 Task: Find connections with filter location Arauco with filter topic #contentmarketingwith filter profile language German with filter current company Gallup with filter school St Joseph's Institute of Management with filter industry Data Infrastructure and Analytics with filter service category Bartending with filter keywords title Market Researcher
Action: Mouse moved to (563, 76)
Screenshot: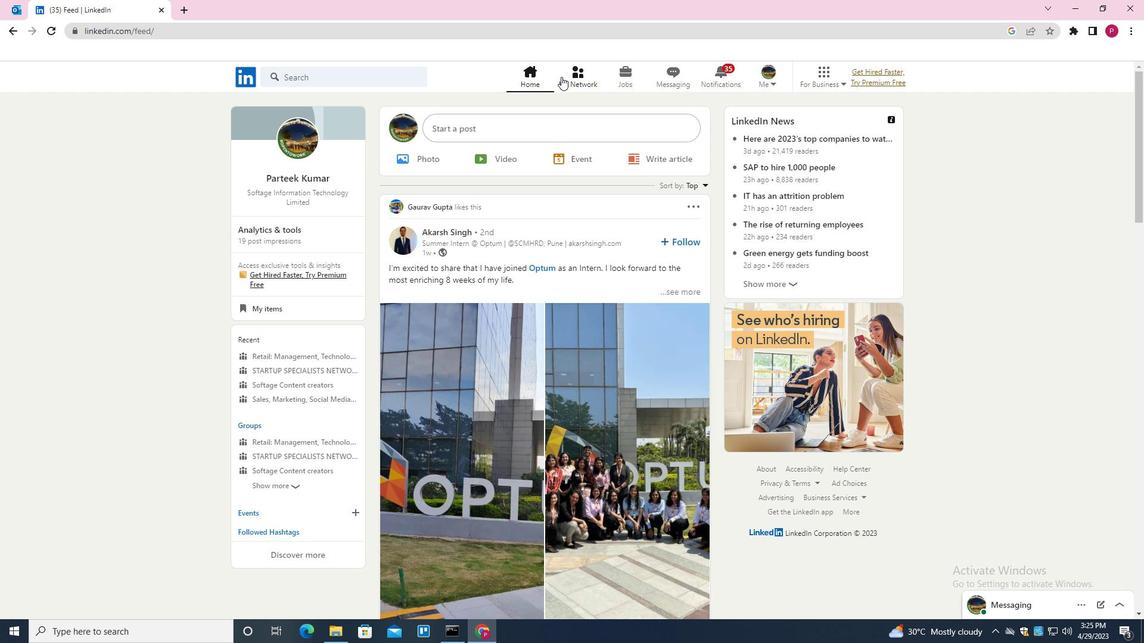
Action: Mouse pressed left at (563, 76)
Screenshot: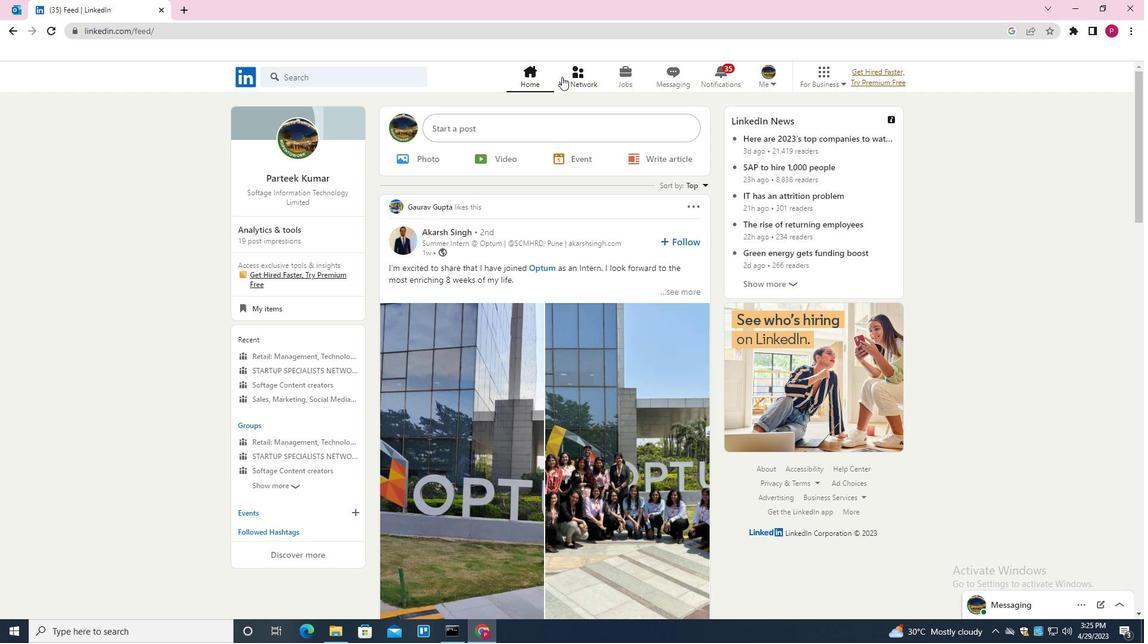 
Action: Mouse moved to (379, 144)
Screenshot: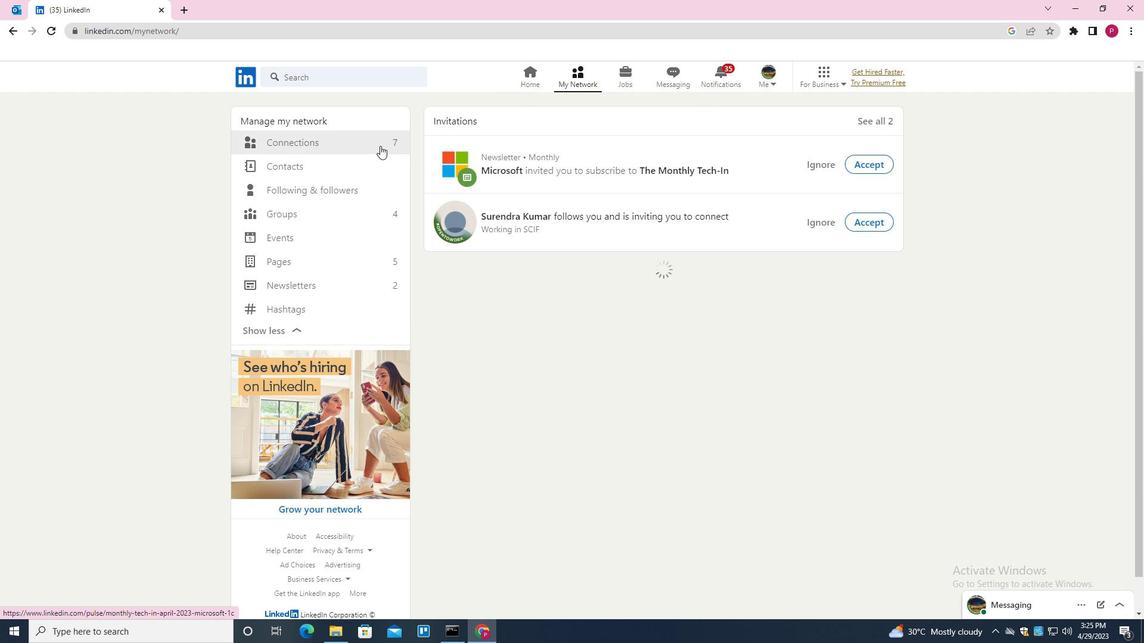 
Action: Mouse pressed left at (379, 144)
Screenshot: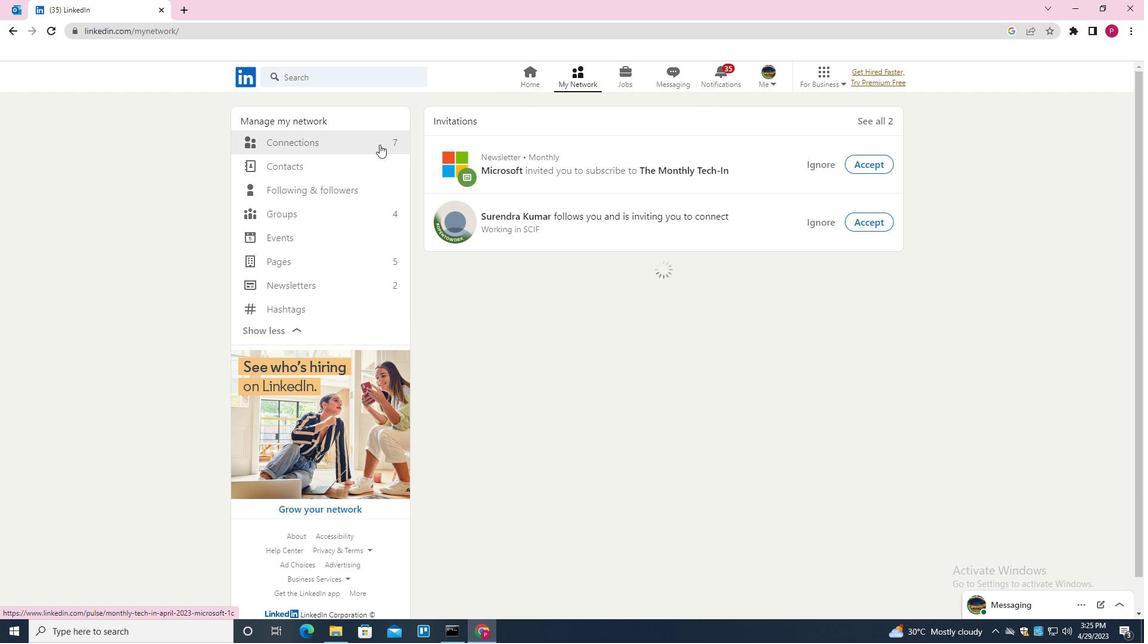 
Action: Mouse moved to (658, 140)
Screenshot: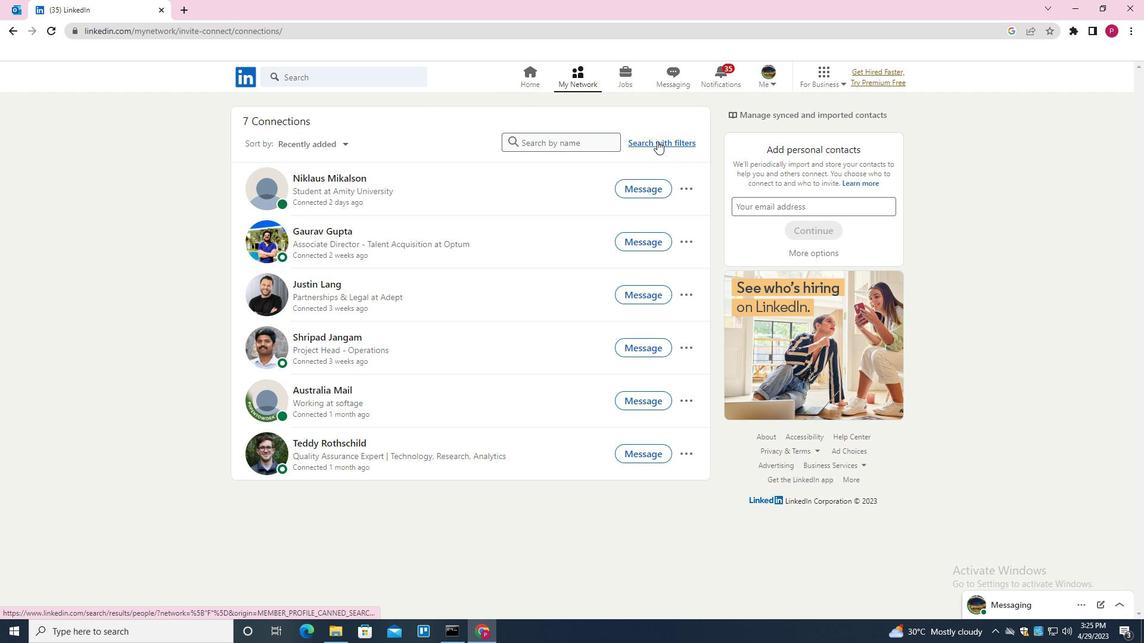 
Action: Mouse pressed left at (658, 140)
Screenshot: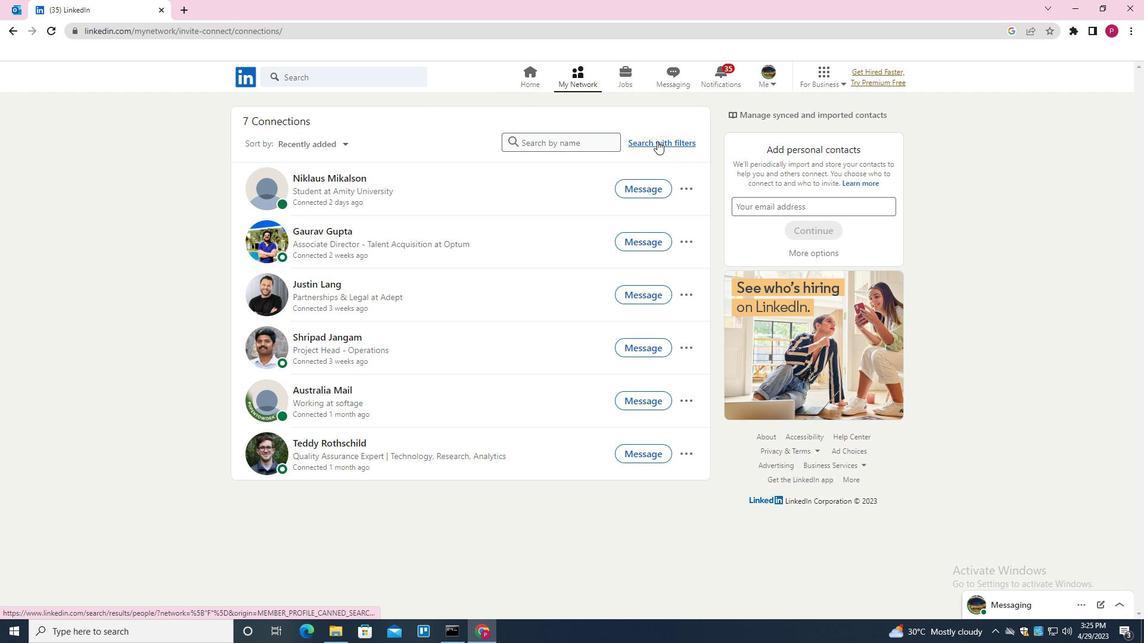 
Action: Mouse moved to (622, 113)
Screenshot: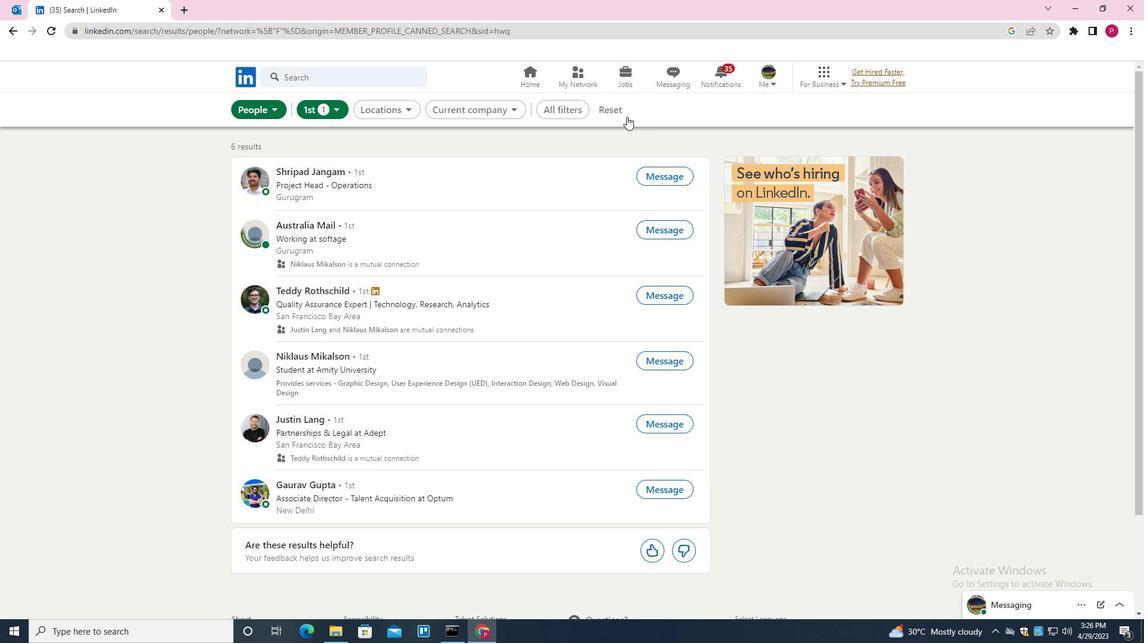 
Action: Mouse pressed left at (622, 113)
Screenshot: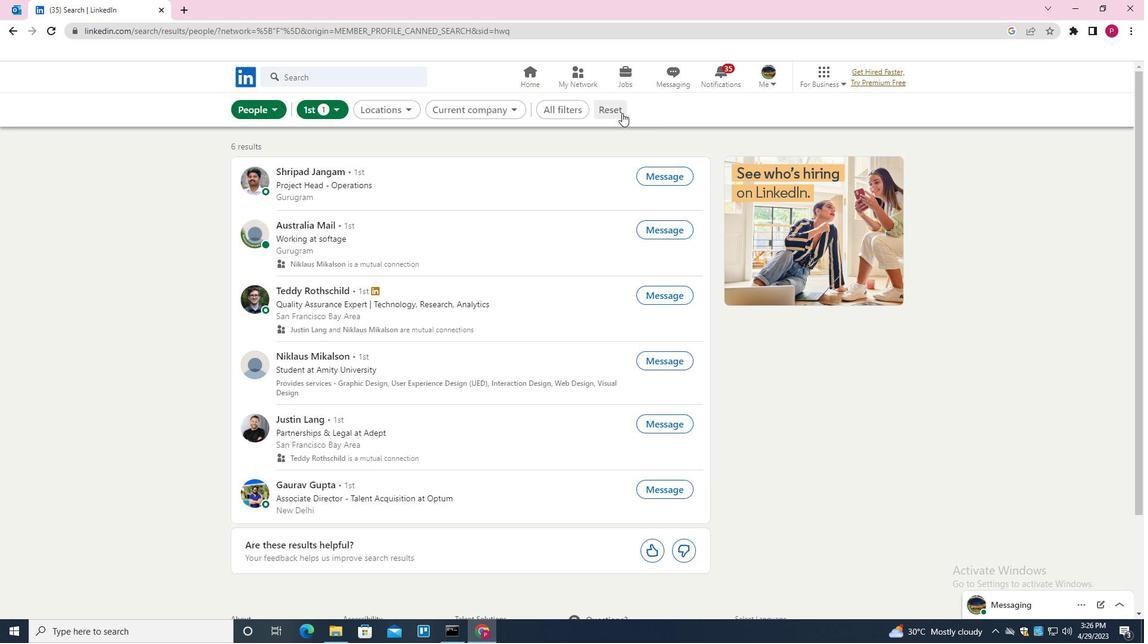 
Action: Mouse moved to (595, 110)
Screenshot: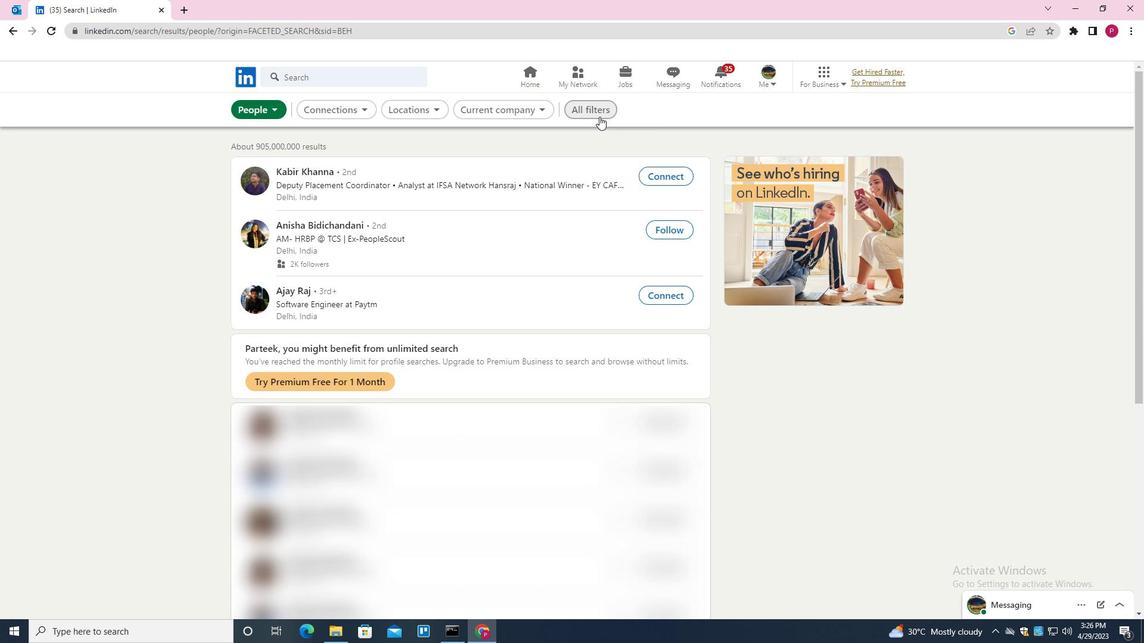 
Action: Mouse pressed left at (595, 110)
Screenshot: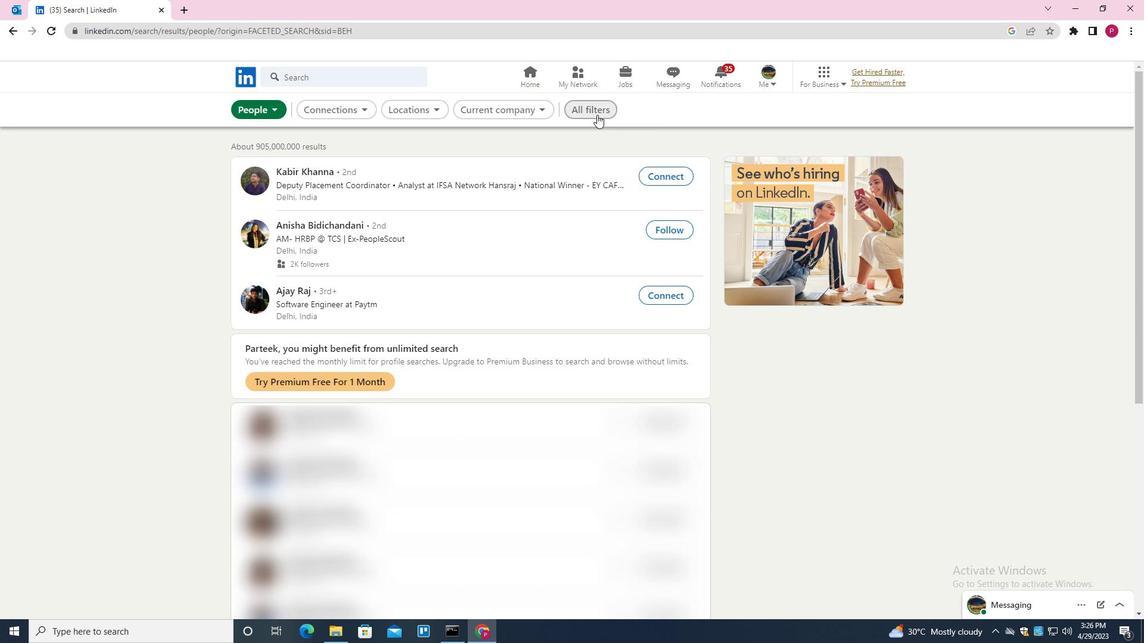 
Action: Mouse moved to (1025, 384)
Screenshot: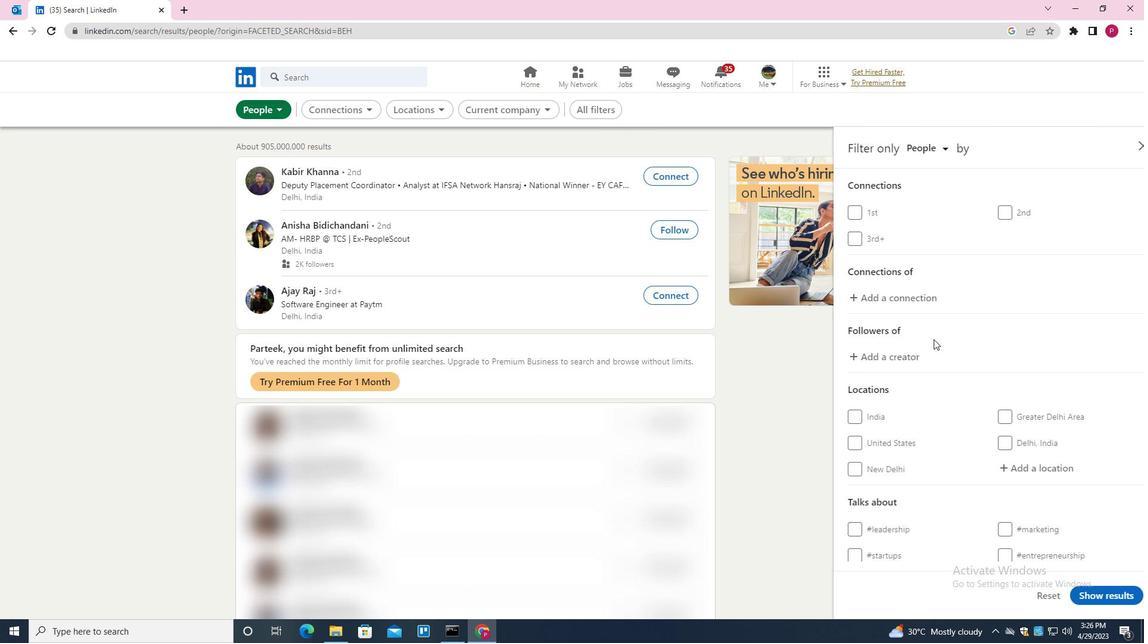 
Action: Mouse scrolled (1025, 383) with delta (0, 0)
Screenshot: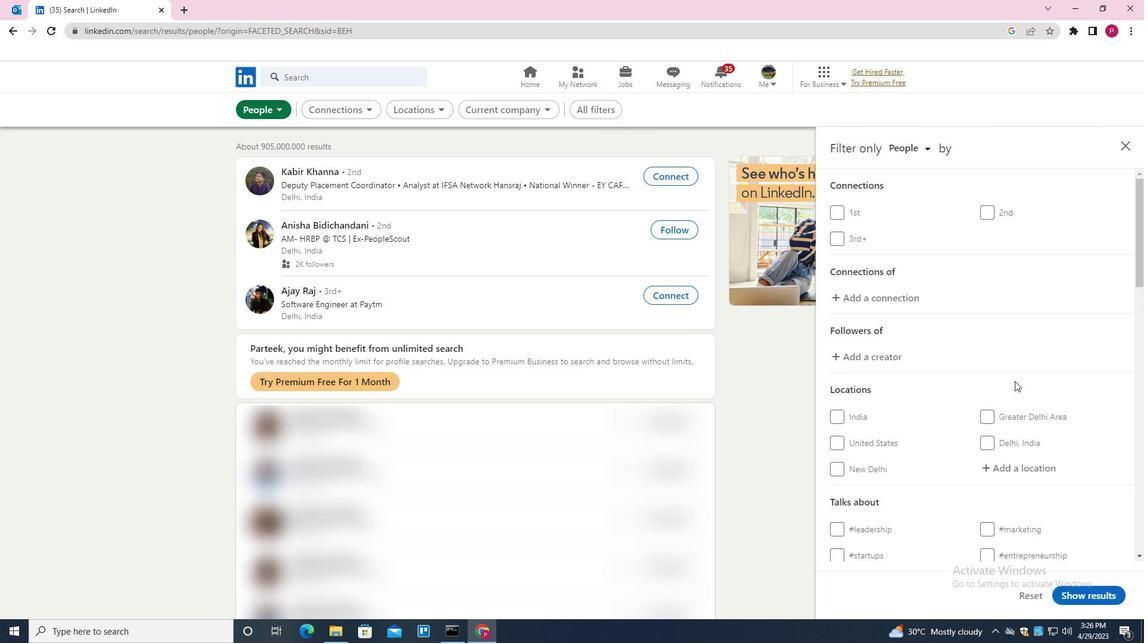 
Action: Mouse scrolled (1025, 383) with delta (0, 0)
Screenshot: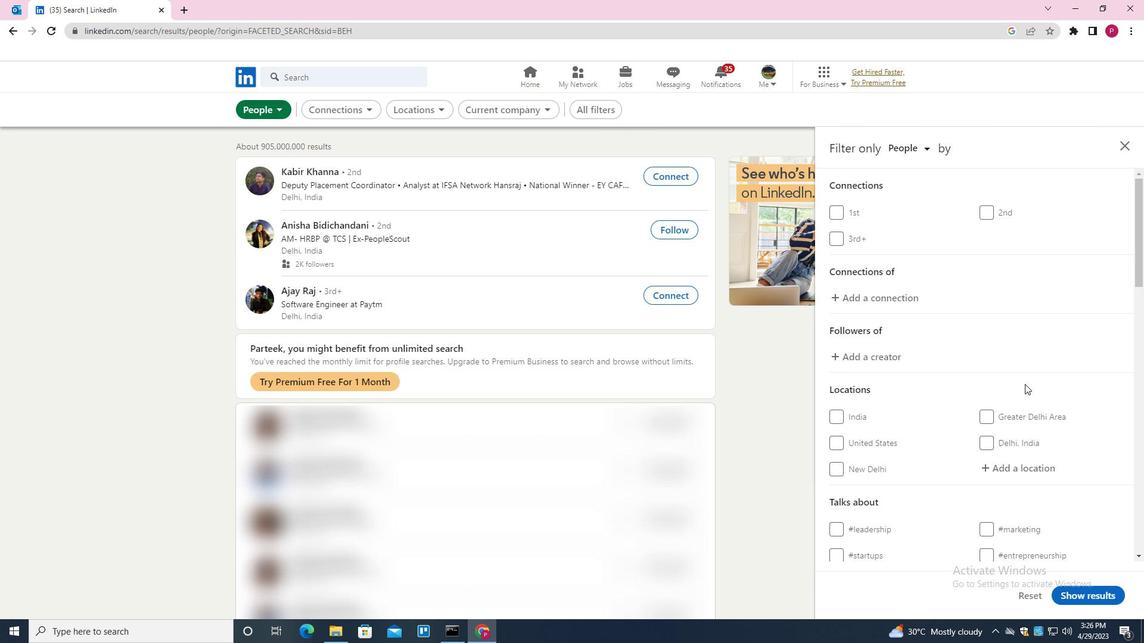 
Action: Mouse moved to (1027, 352)
Screenshot: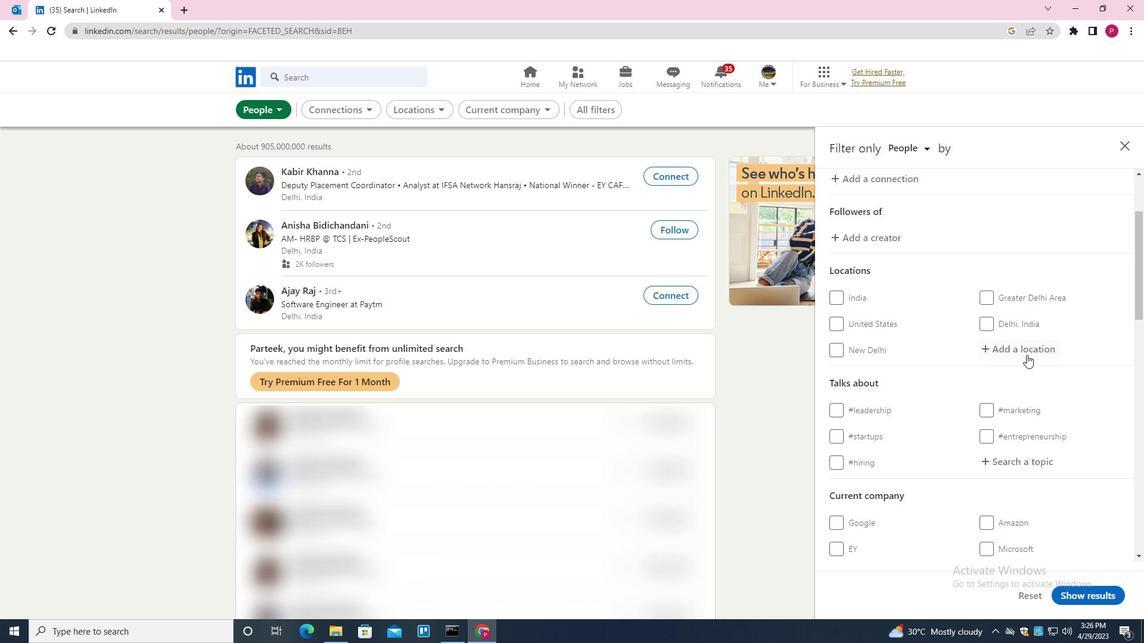 
Action: Mouse pressed left at (1027, 352)
Screenshot: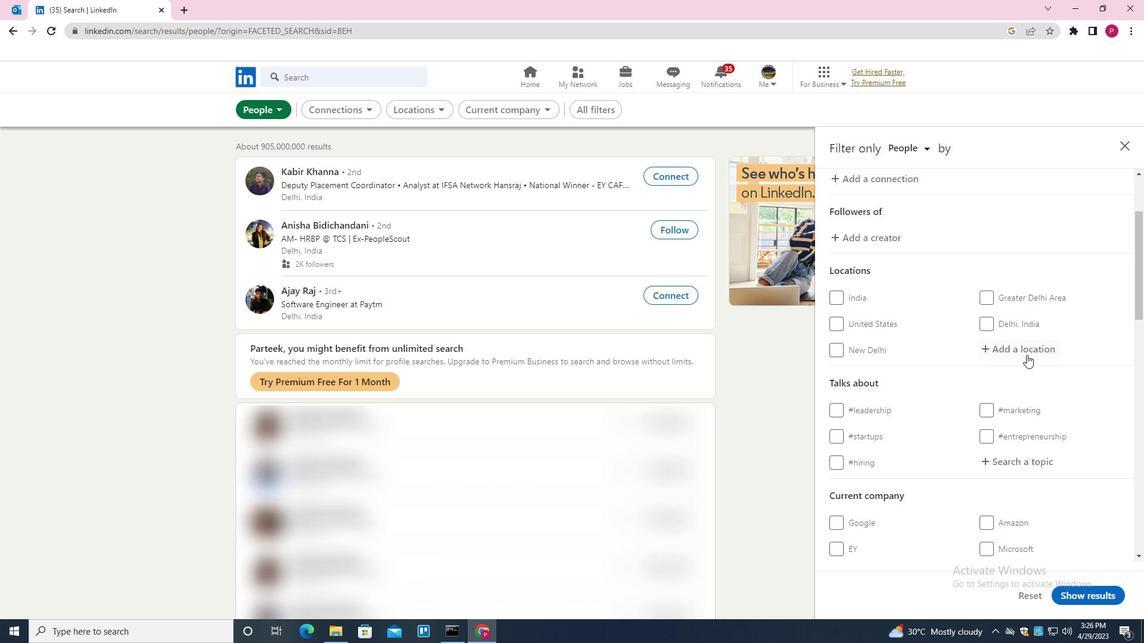 
Action: Key pressed <Key.shift>ARAUCO<Key.down><Key.enter>
Screenshot: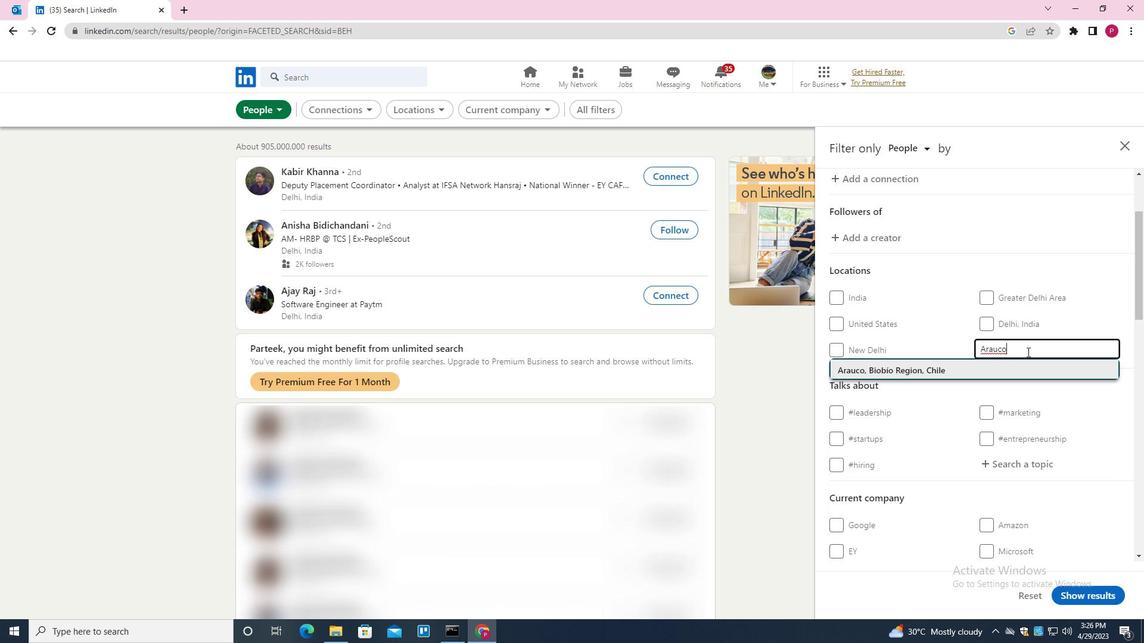 
Action: Mouse moved to (952, 435)
Screenshot: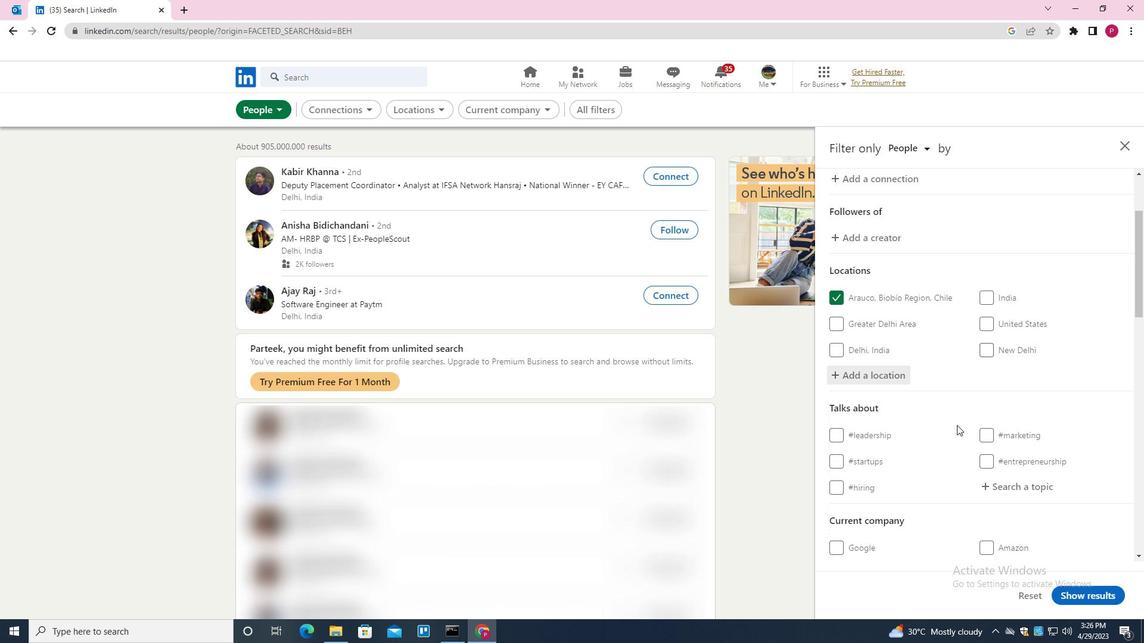 
Action: Mouse scrolled (952, 434) with delta (0, 0)
Screenshot: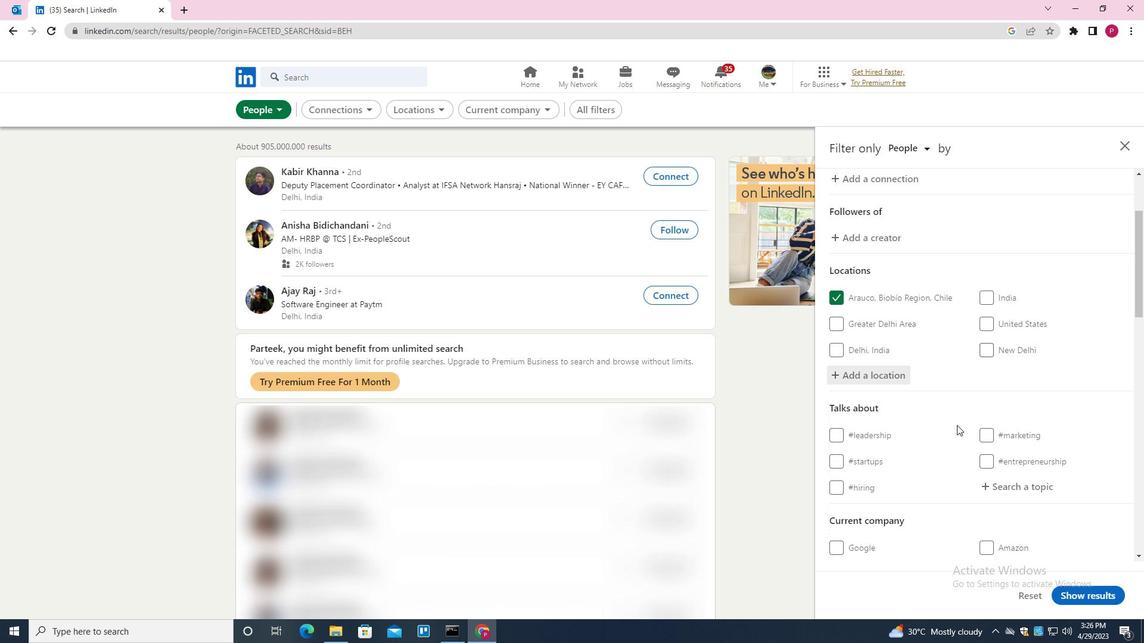 
Action: Mouse scrolled (952, 434) with delta (0, 0)
Screenshot: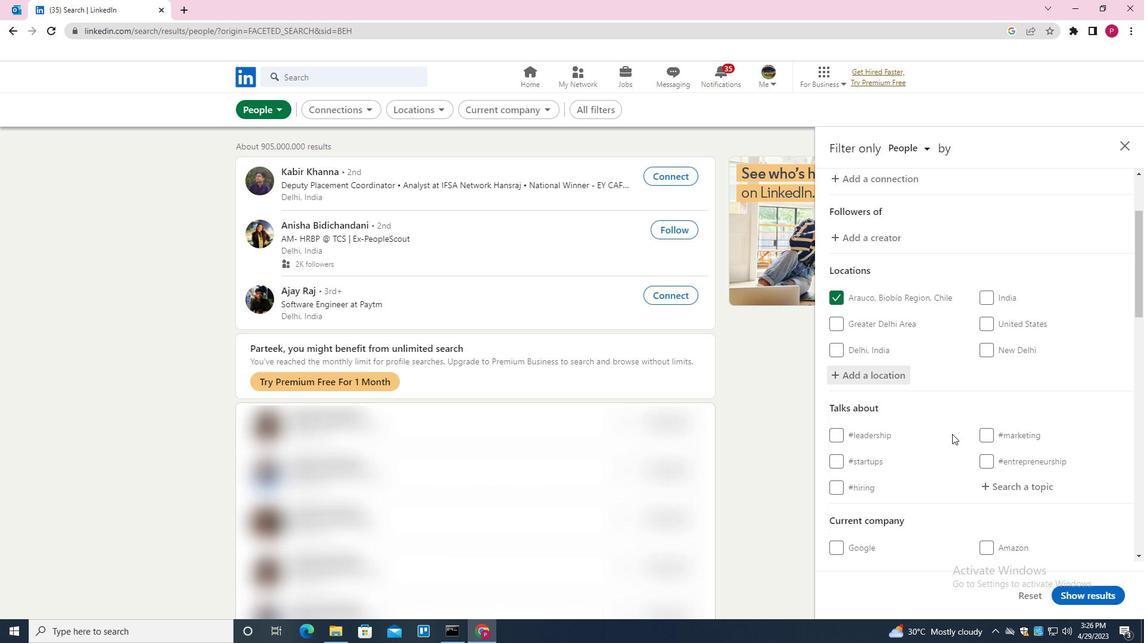 
Action: Mouse moved to (1025, 370)
Screenshot: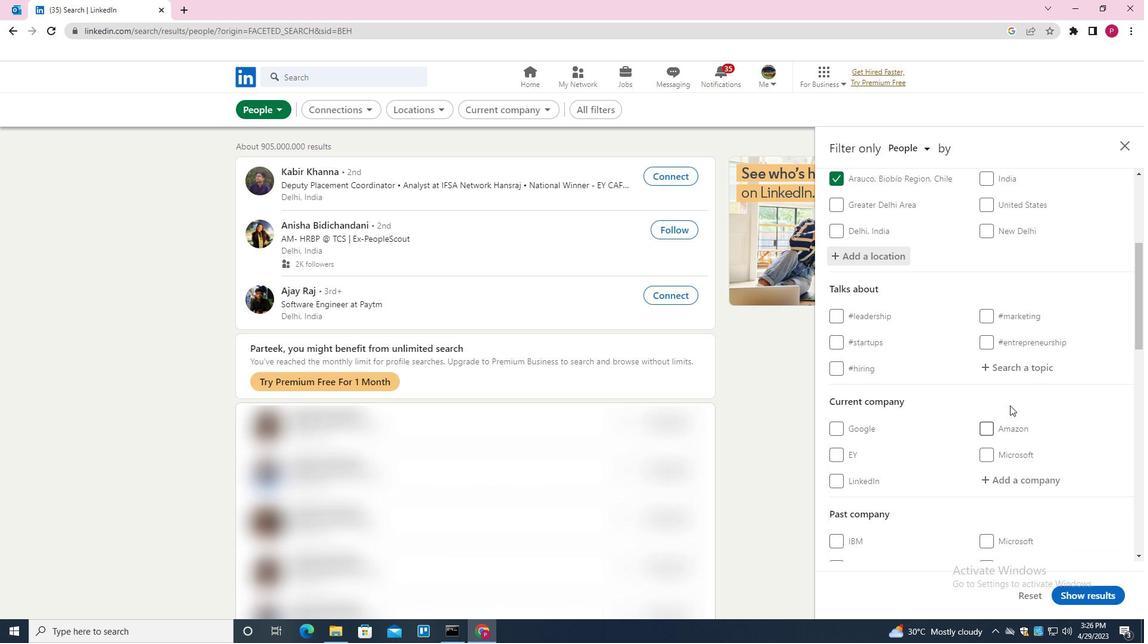 
Action: Mouse pressed left at (1025, 370)
Screenshot: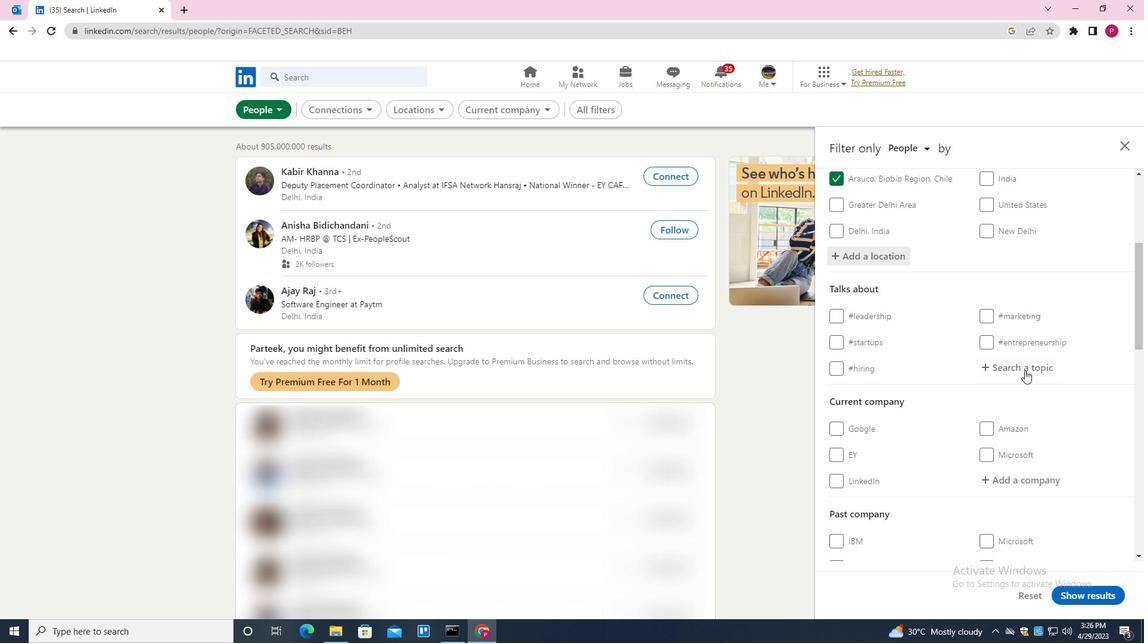 
Action: Key pressed CONTENTMARKET<Key.down><Key.enter>
Screenshot: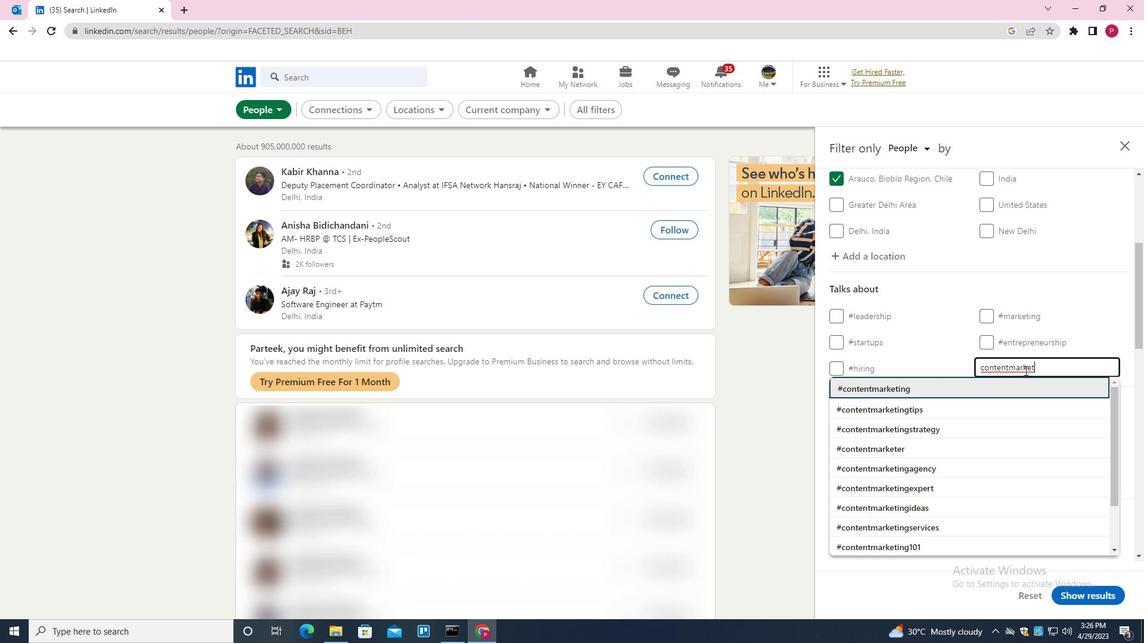
Action: Mouse moved to (967, 409)
Screenshot: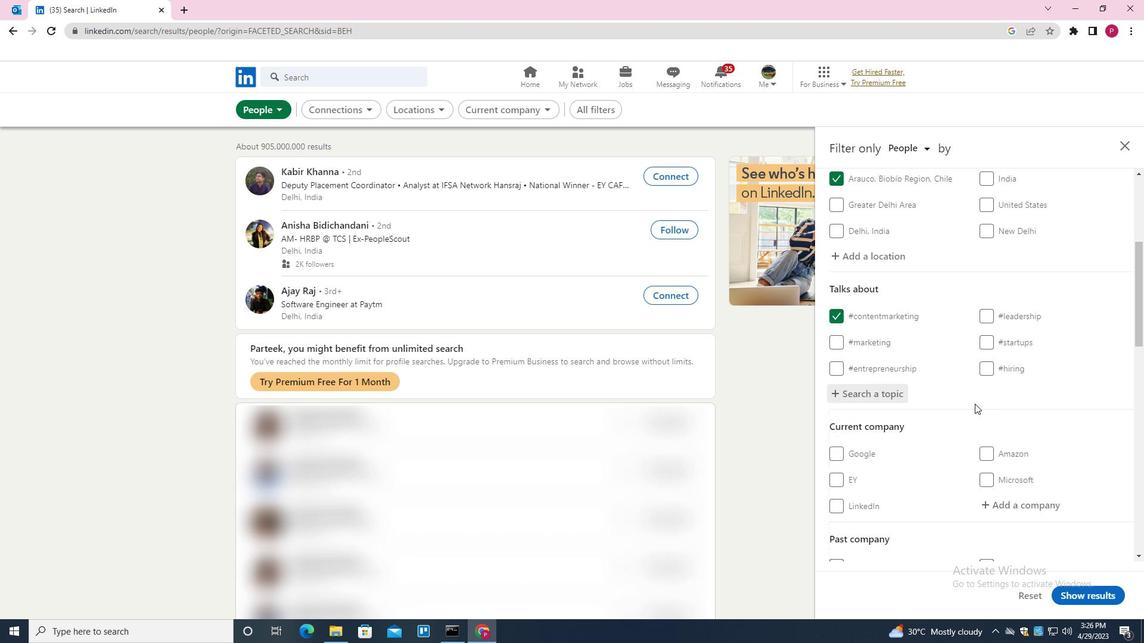 
Action: Mouse scrolled (967, 409) with delta (0, 0)
Screenshot: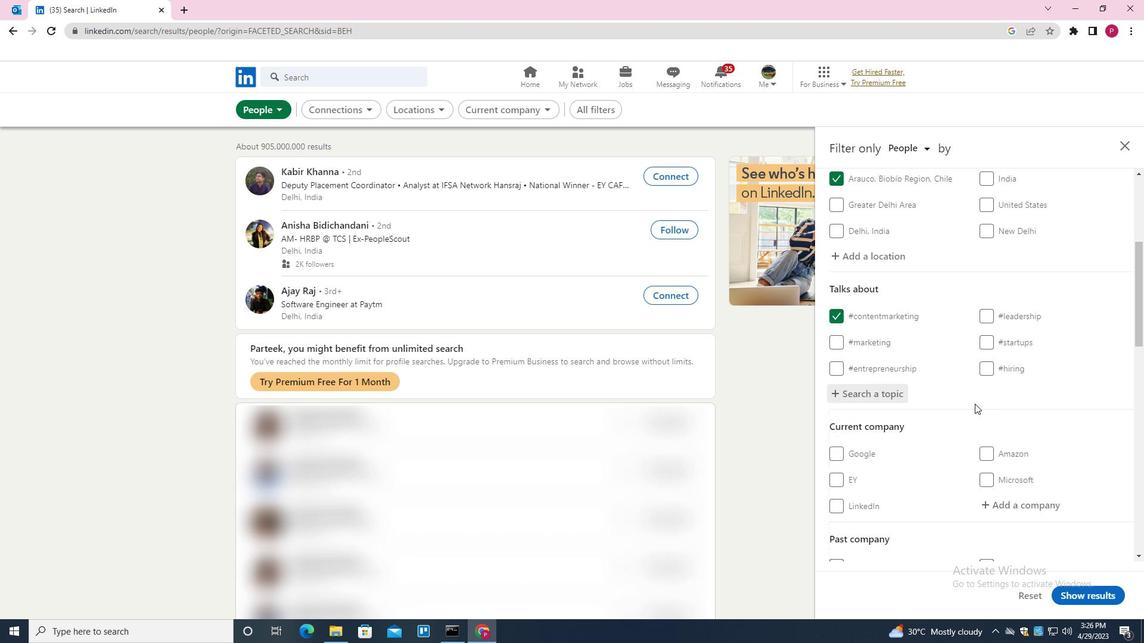 
Action: Mouse scrolled (967, 409) with delta (0, 0)
Screenshot: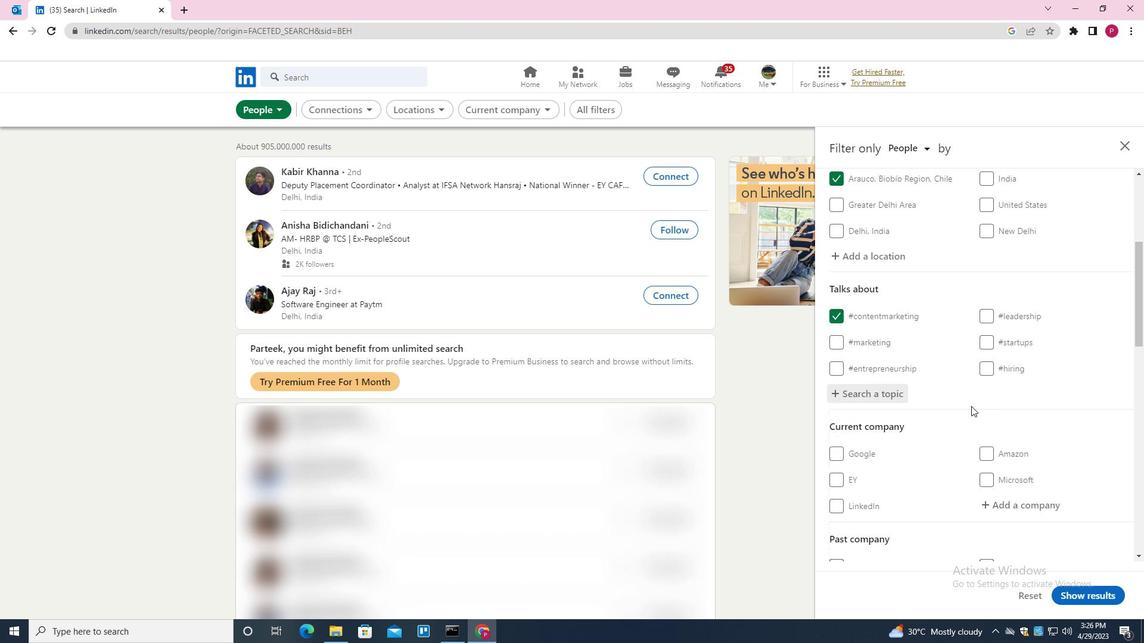
Action: Mouse scrolled (967, 409) with delta (0, 0)
Screenshot: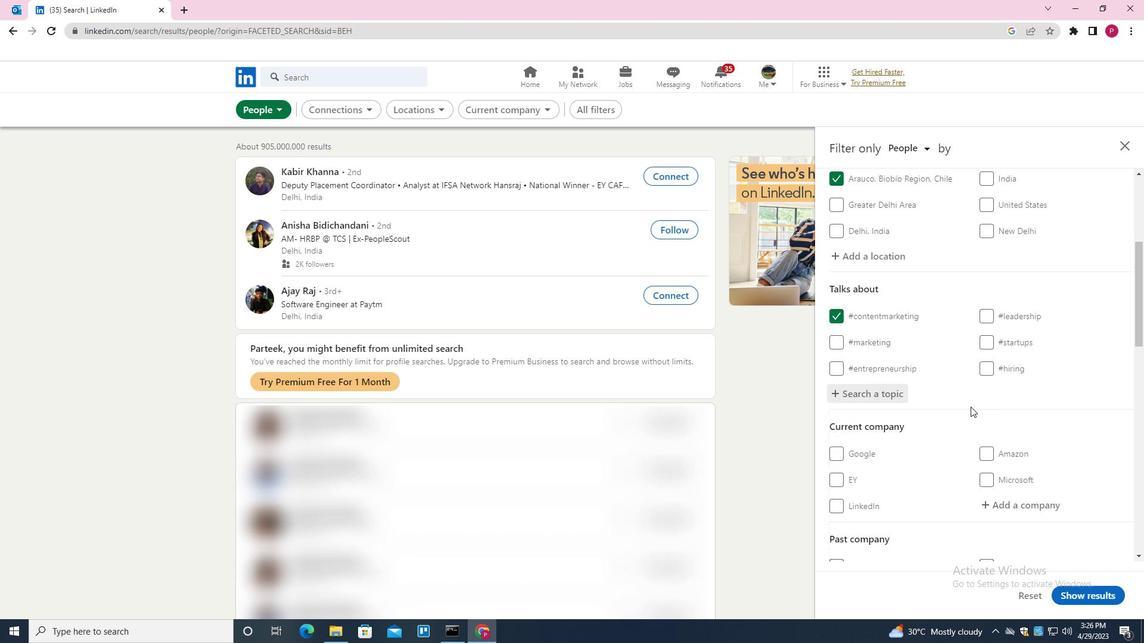 
Action: Mouse moved to (920, 409)
Screenshot: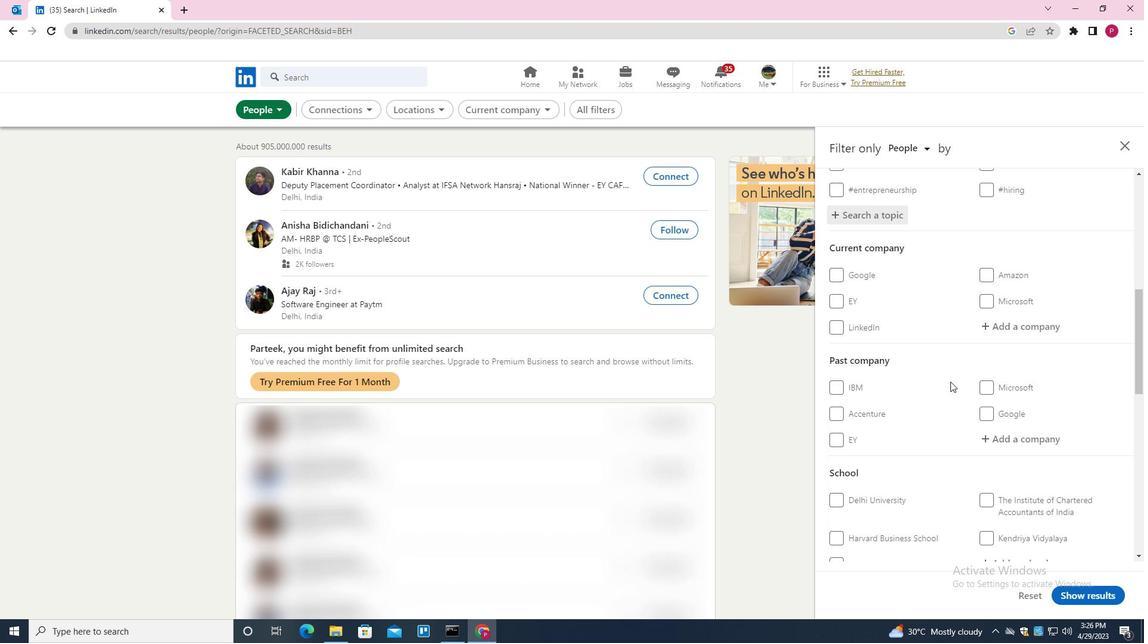 
Action: Mouse scrolled (920, 408) with delta (0, 0)
Screenshot: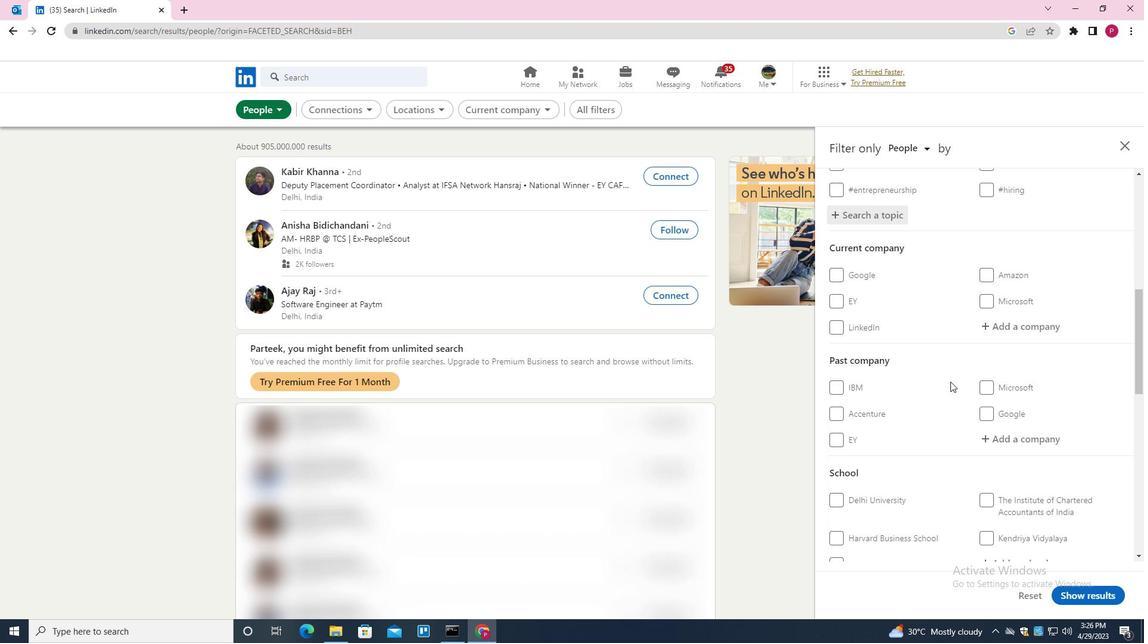 
Action: Mouse scrolled (920, 408) with delta (0, 0)
Screenshot: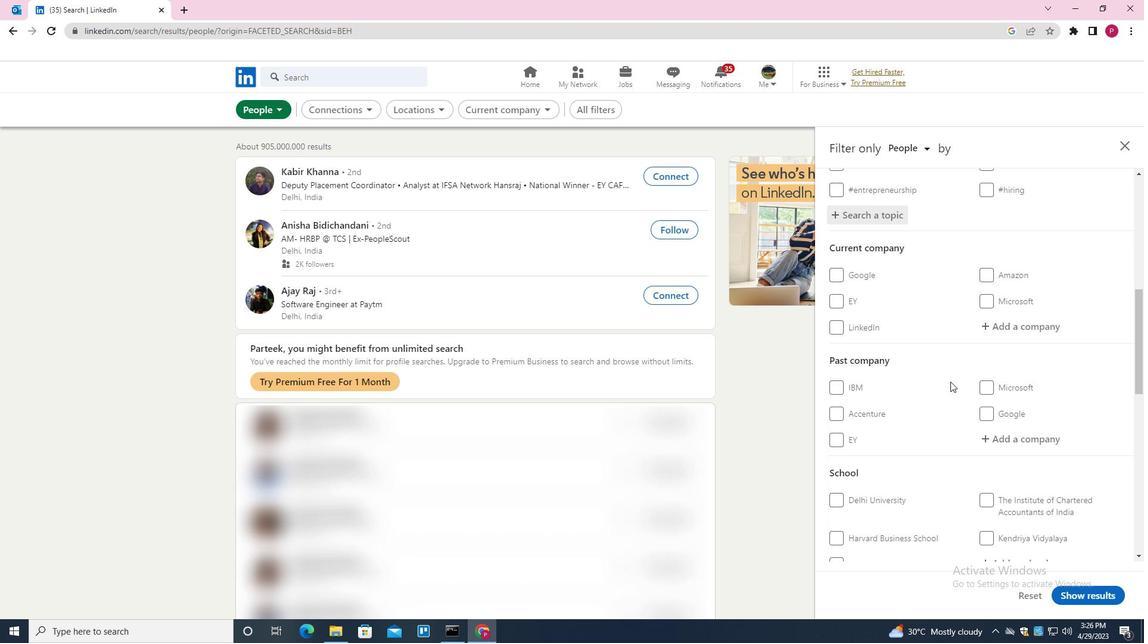 
Action: Mouse scrolled (920, 408) with delta (0, 0)
Screenshot: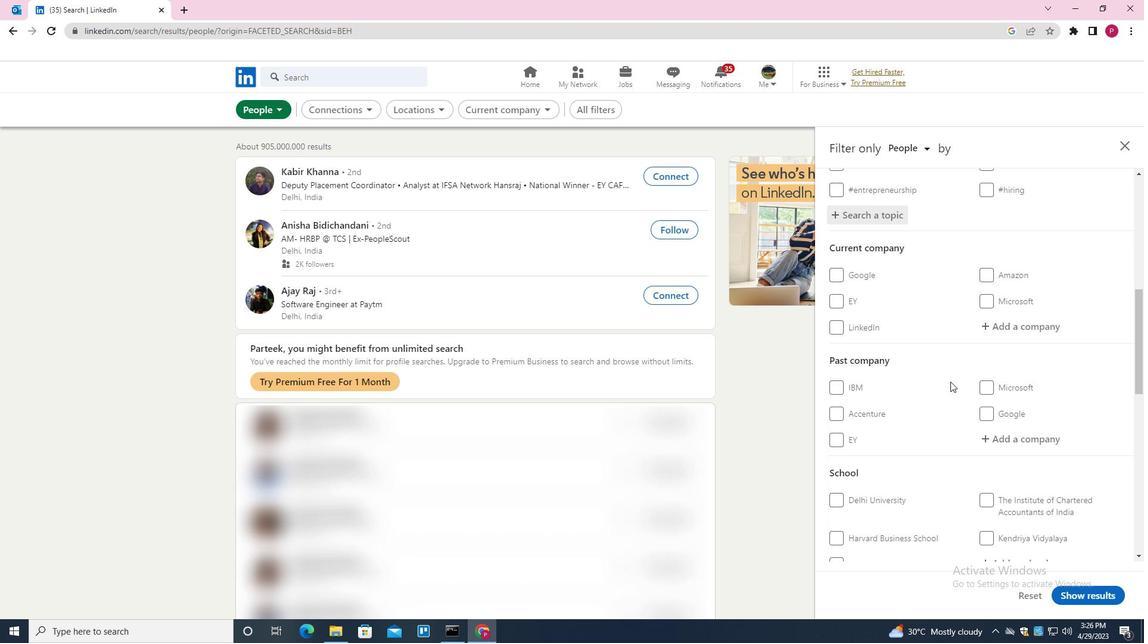 
Action: Mouse scrolled (920, 408) with delta (0, 0)
Screenshot: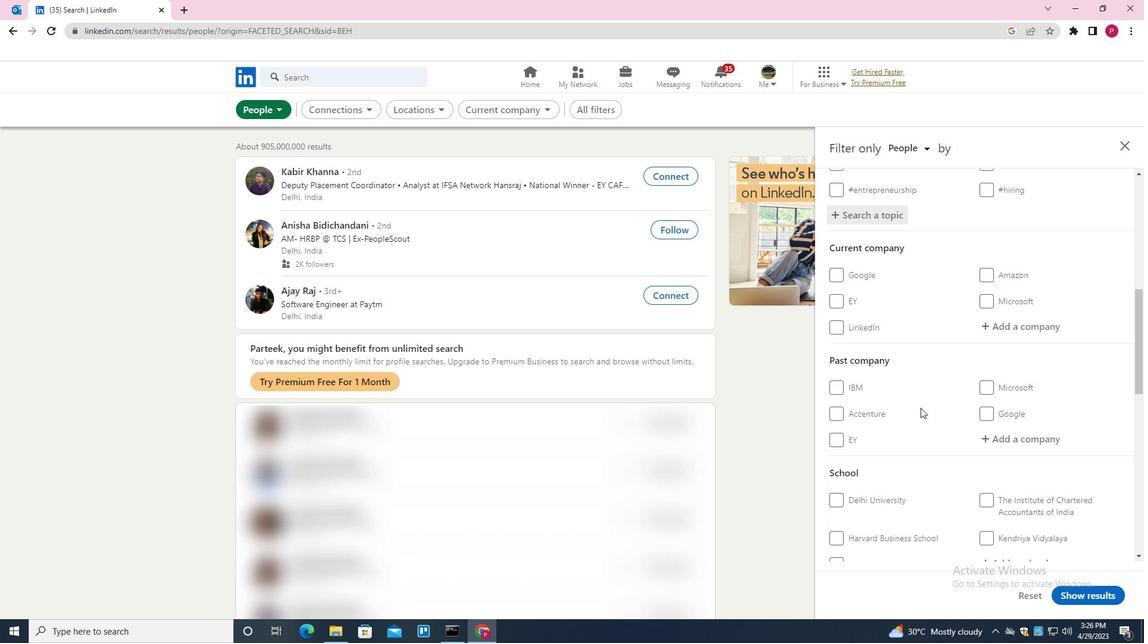 
Action: Mouse moved to (918, 411)
Screenshot: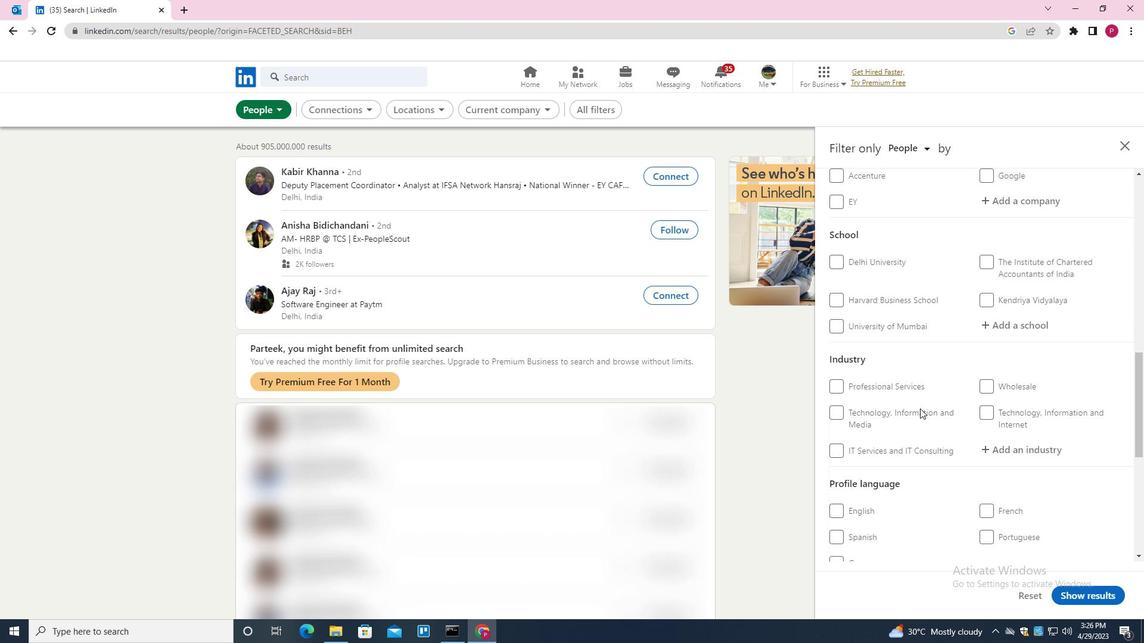 
Action: Mouse scrolled (918, 411) with delta (0, 0)
Screenshot: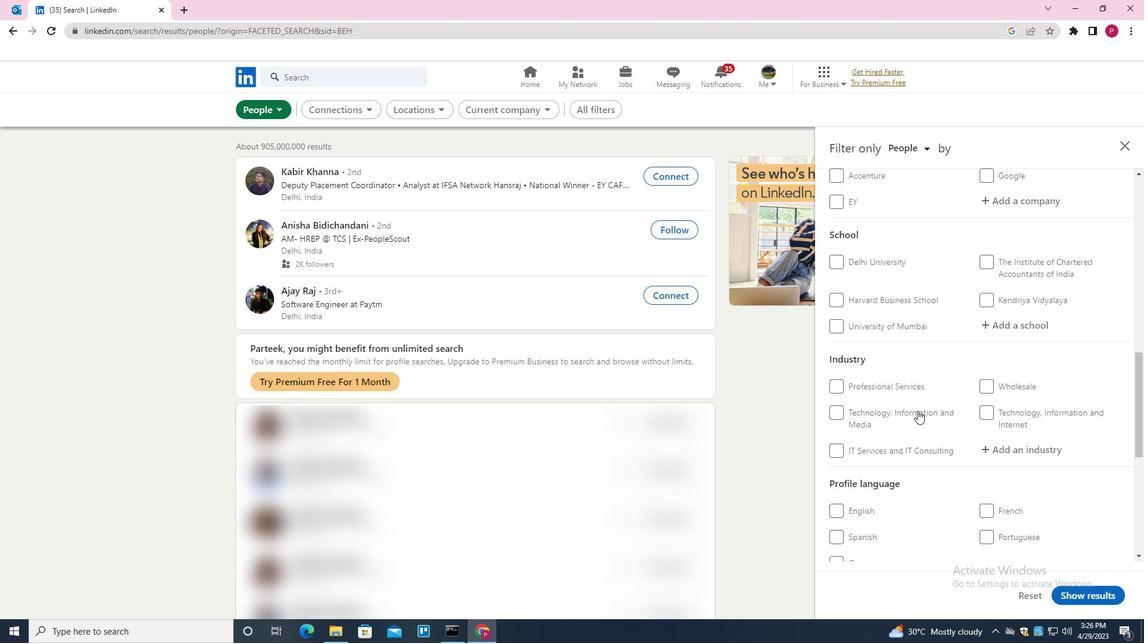 
Action: Mouse scrolled (918, 411) with delta (0, 0)
Screenshot: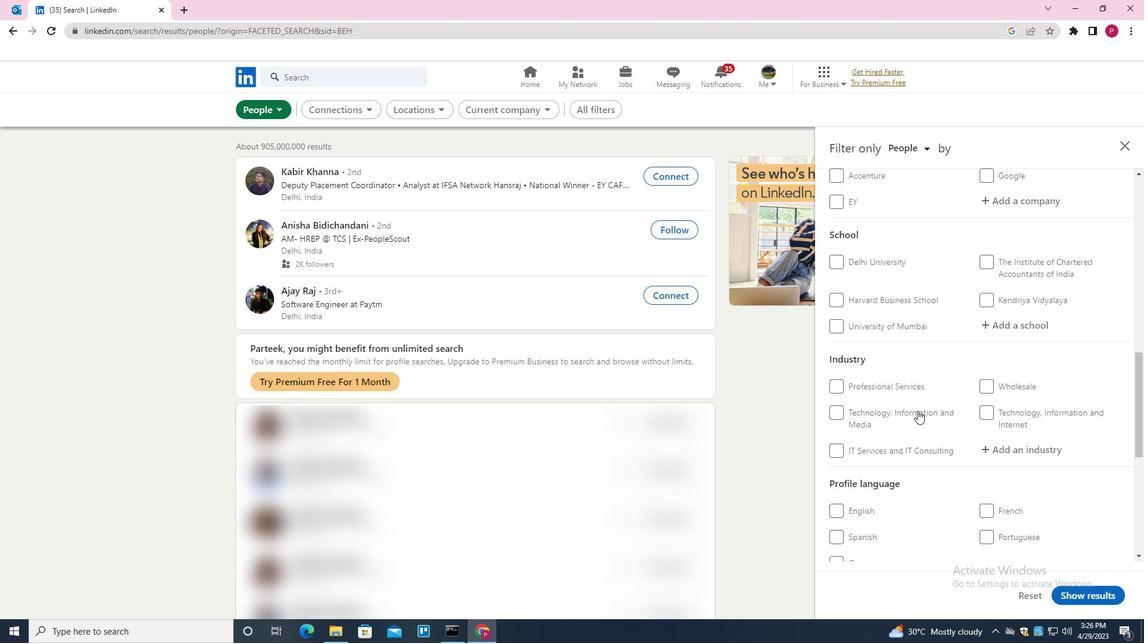 
Action: Mouse scrolled (918, 411) with delta (0, 0)
Screenshot: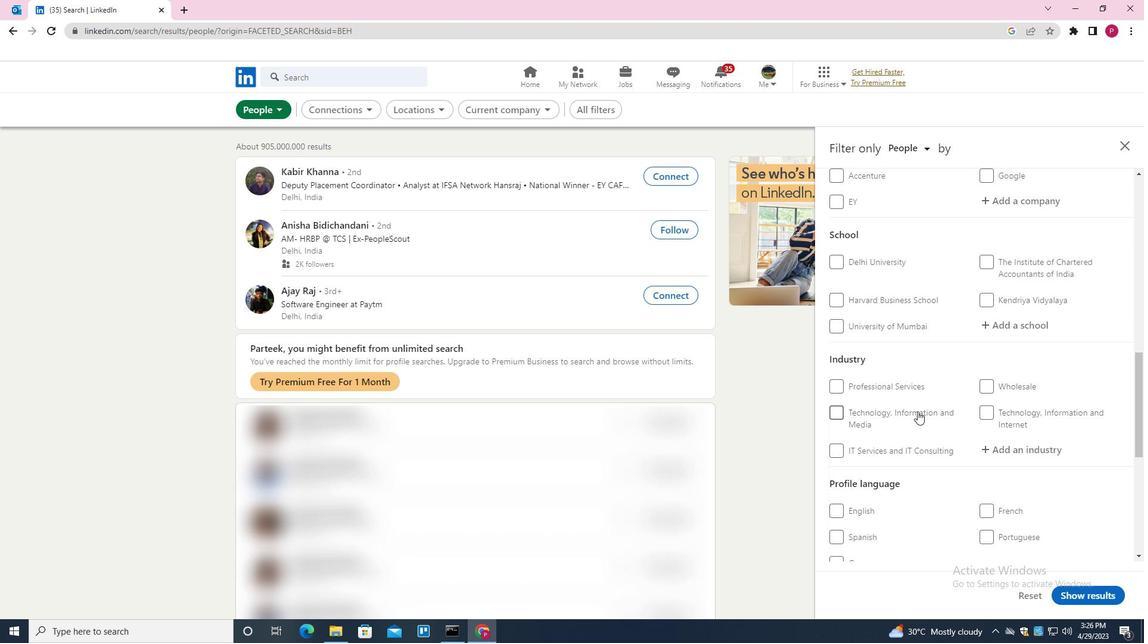 
Action: Mouse moved to (862, 383)
Screenshot: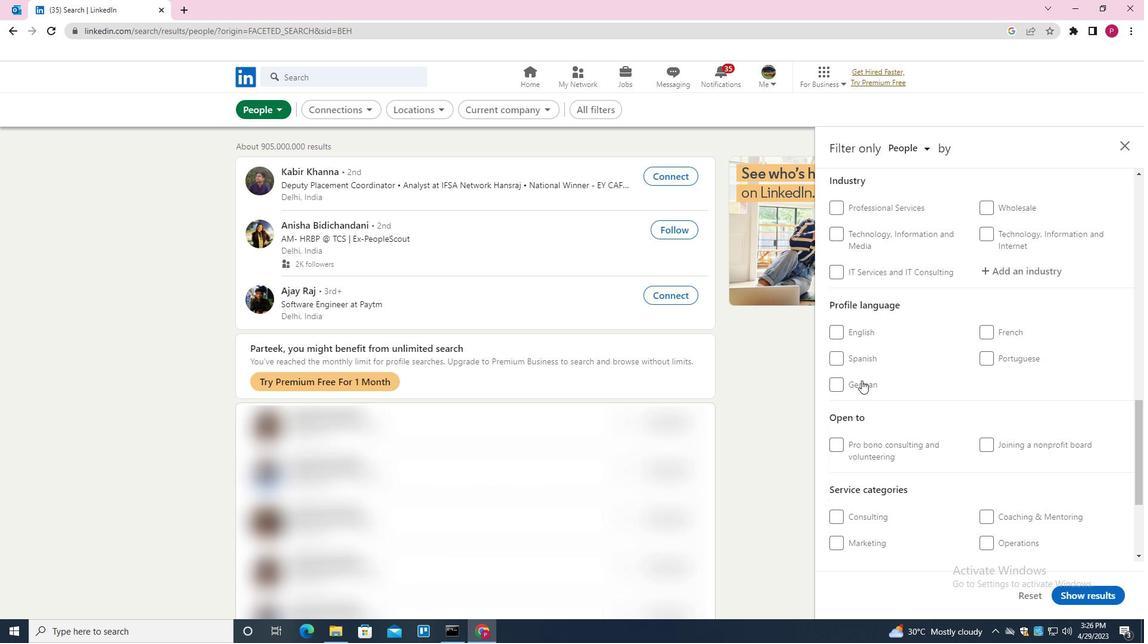 
Action: Mouse pressed left at (862, 383)
Screenshot: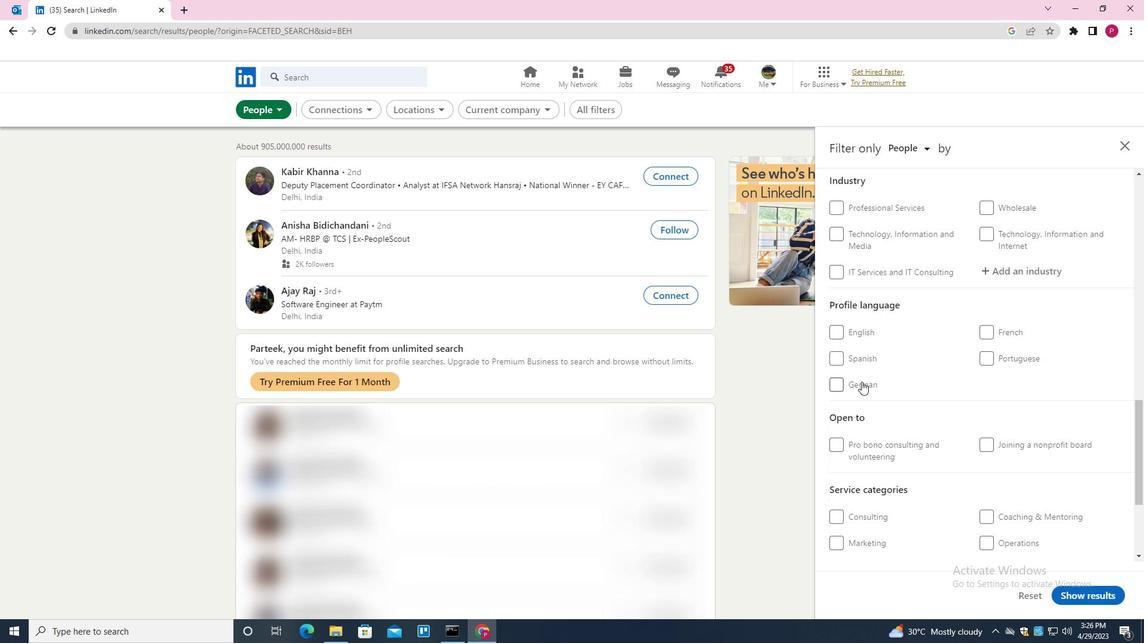 
Action: Mouse moved to (927, 368)
Screenshot: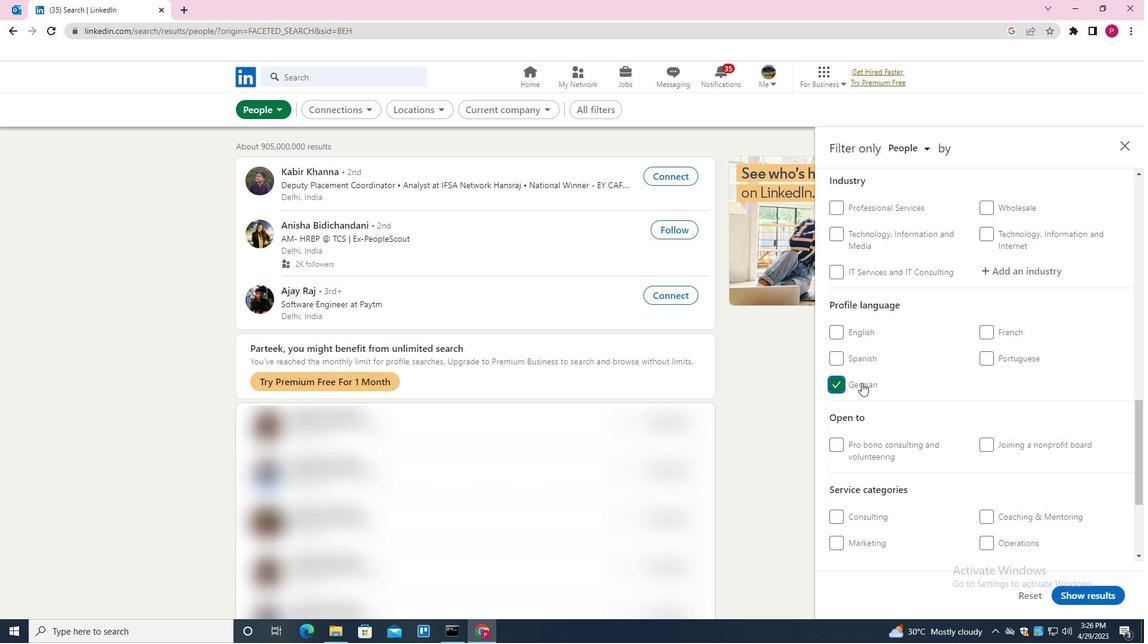 
Action: Mouse scrolled (927, 369) with delta (0, 0)
Screenshot: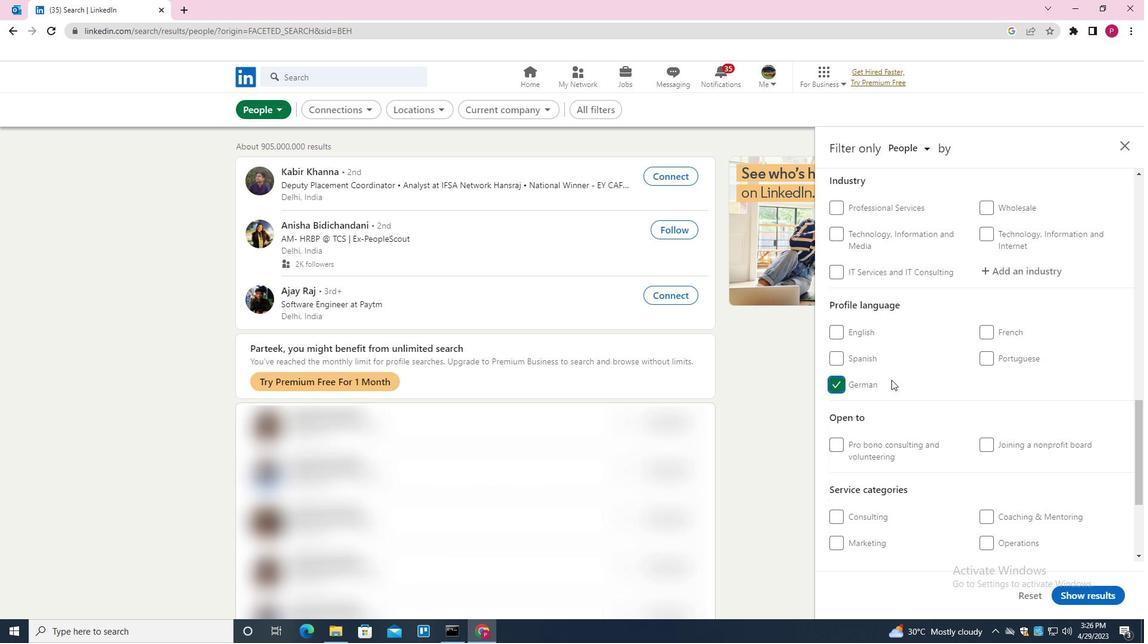 
Action: Mouse scrolled (927, 369) with delta (0, 0)
Screenshot: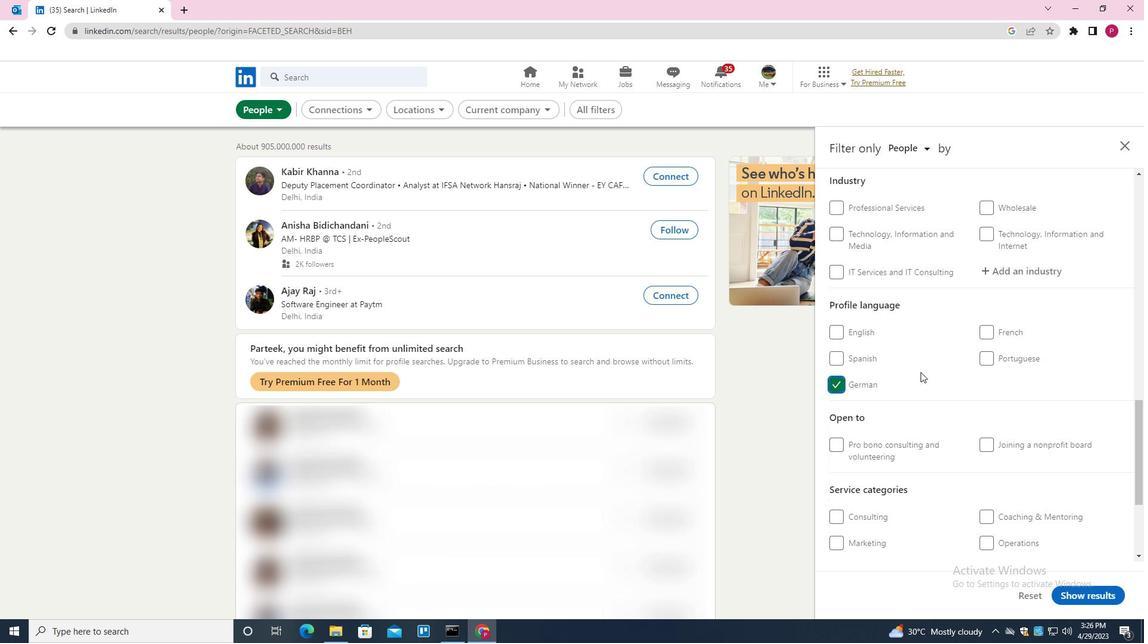 
Action: Mouse scrolled (927, 369) with delta (0, 0)
Screenshot: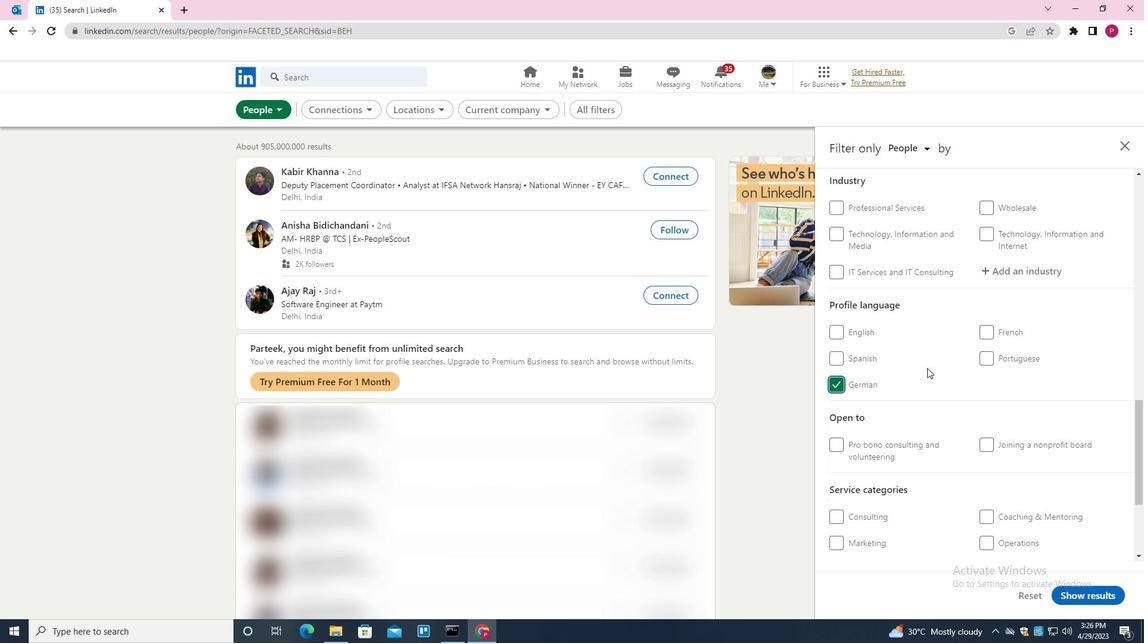 
Action: Mouse scrolled (927, 369) with delta (0, 0)
Screenshot: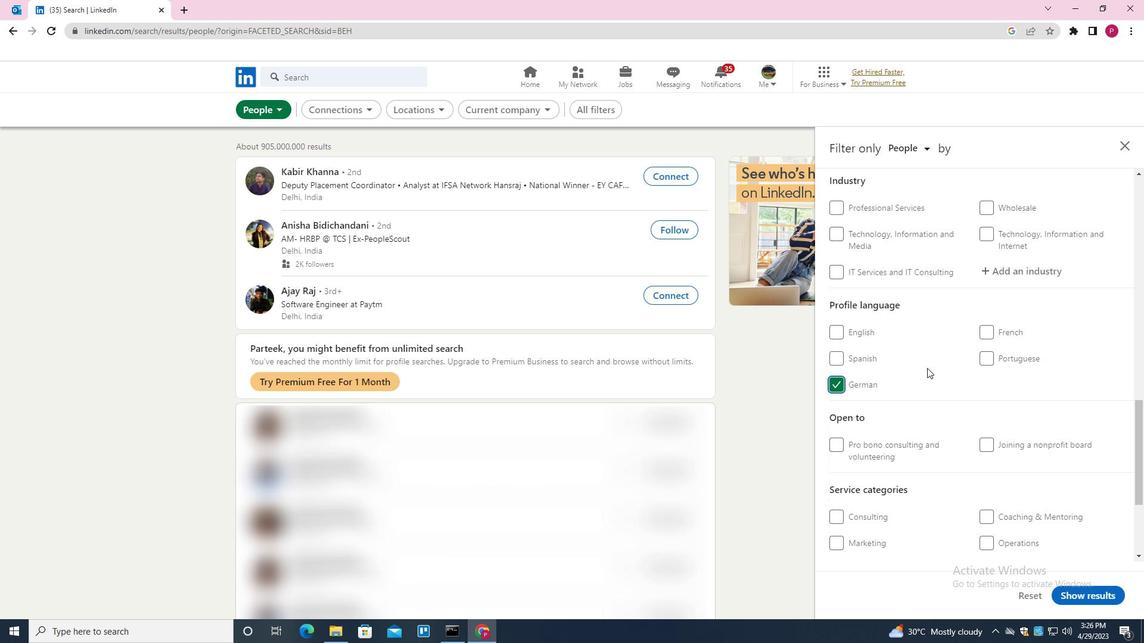 
Action: Mouse scrolled (927, 369) with delta (0, 0)
Screenshot: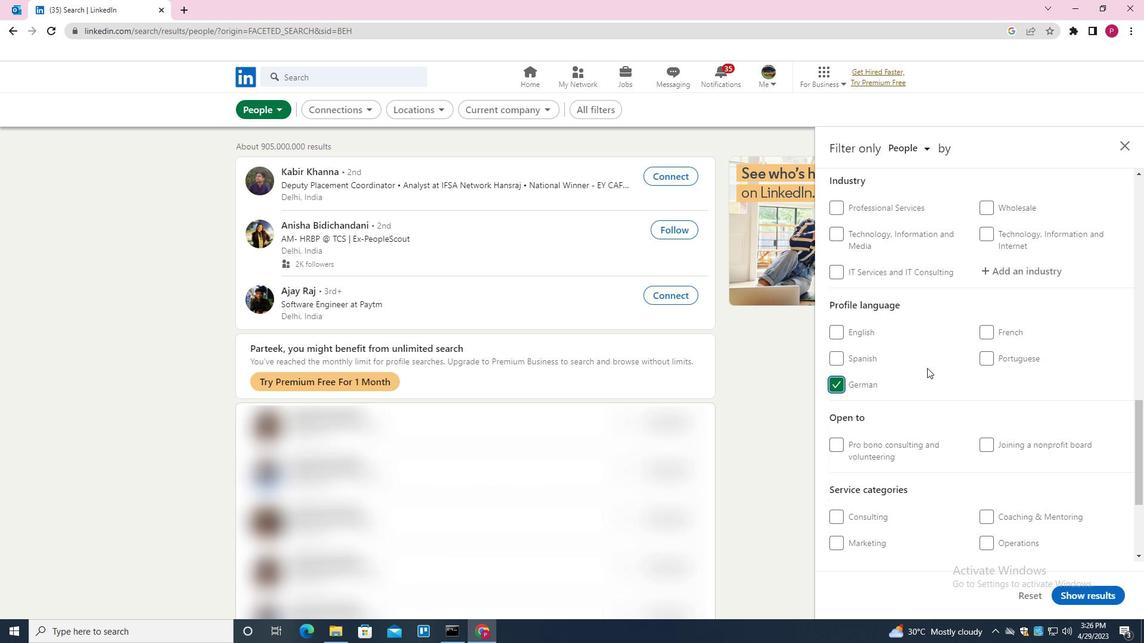 
Action: Mouse moved to (961, 338)
Screenshot: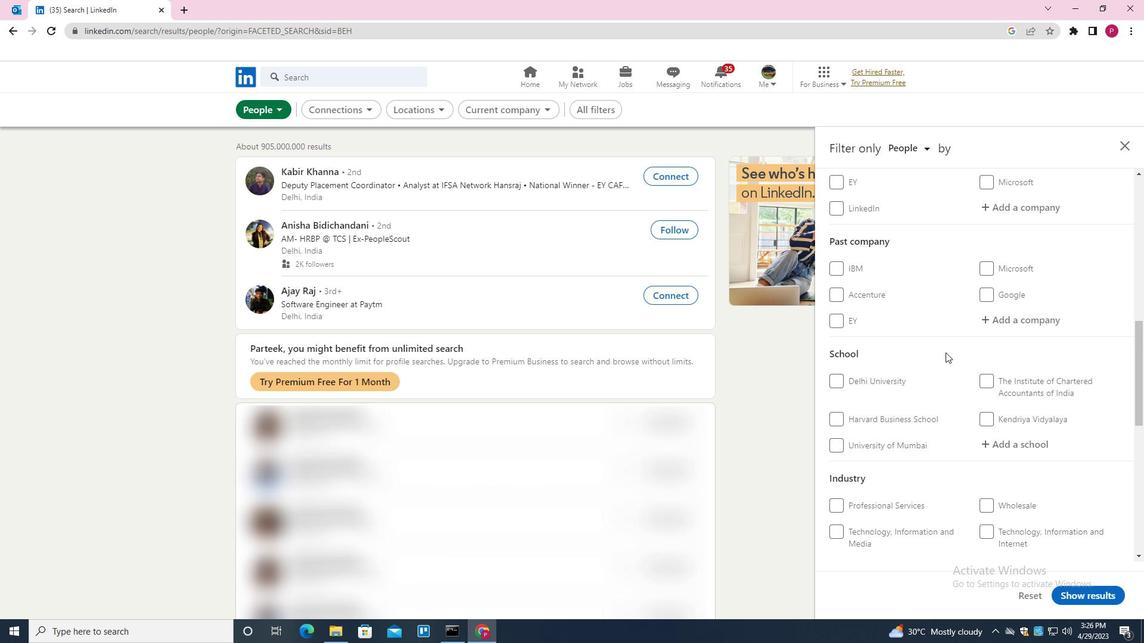 
Action: Mouse scrolled (961, 339) with delta (0, 0)
Screenshot: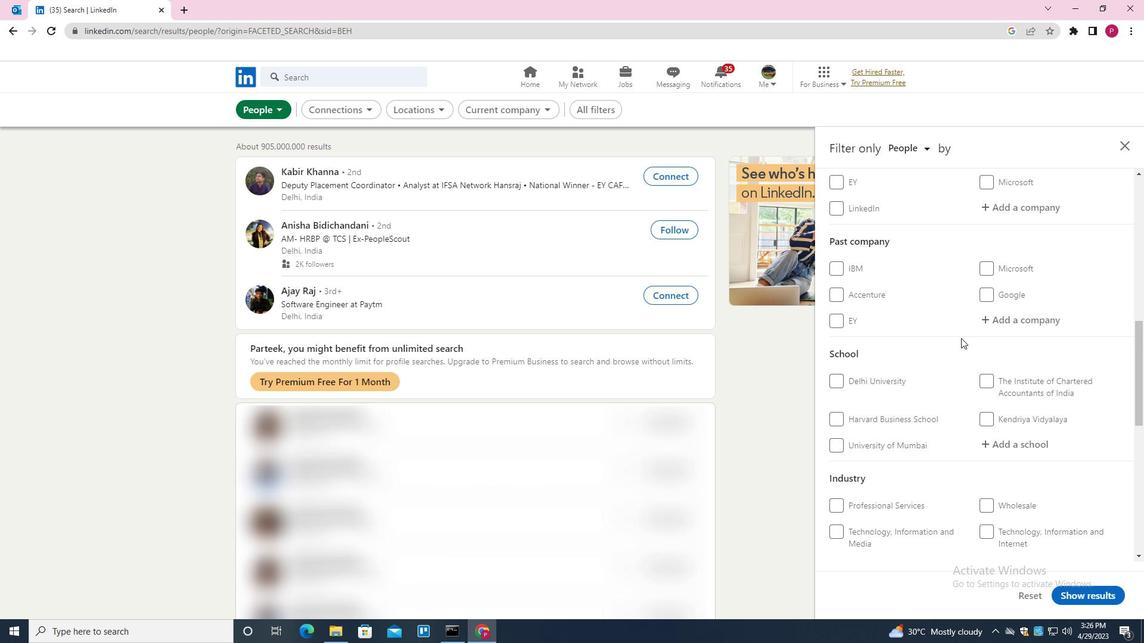 
Action: Mouse moved to (1012, 273)
Screenshot: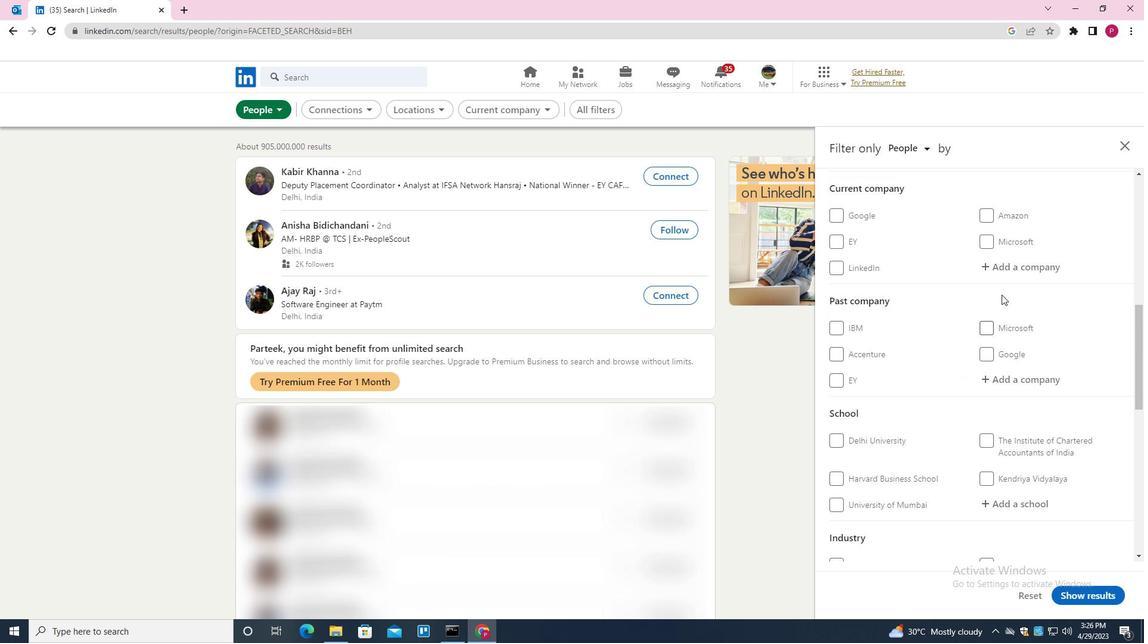 
Action: Mouse pressed left at (1012, 273)
Screenshot: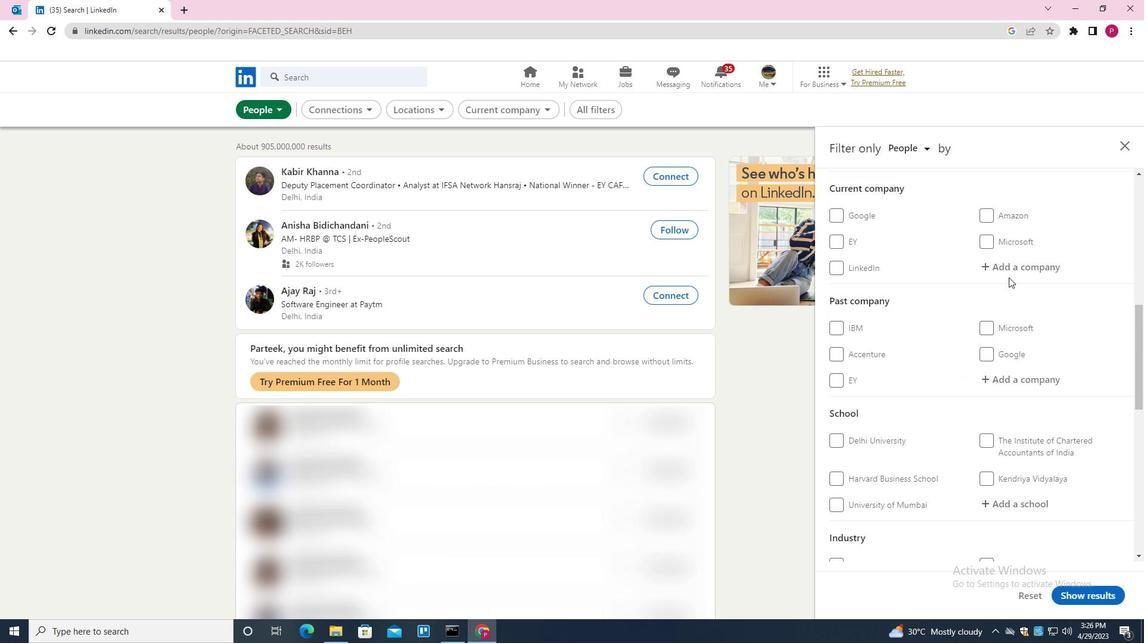 
Action: Key pressed <Key.shift><Key.shift><Key.shift><Key.shift><Key.shift><Key.shift><Key.shift><Key.shift><Key.shift><Key.shift><Key.shift>GALLUP<Key.down><Key.enter>
Screenshot: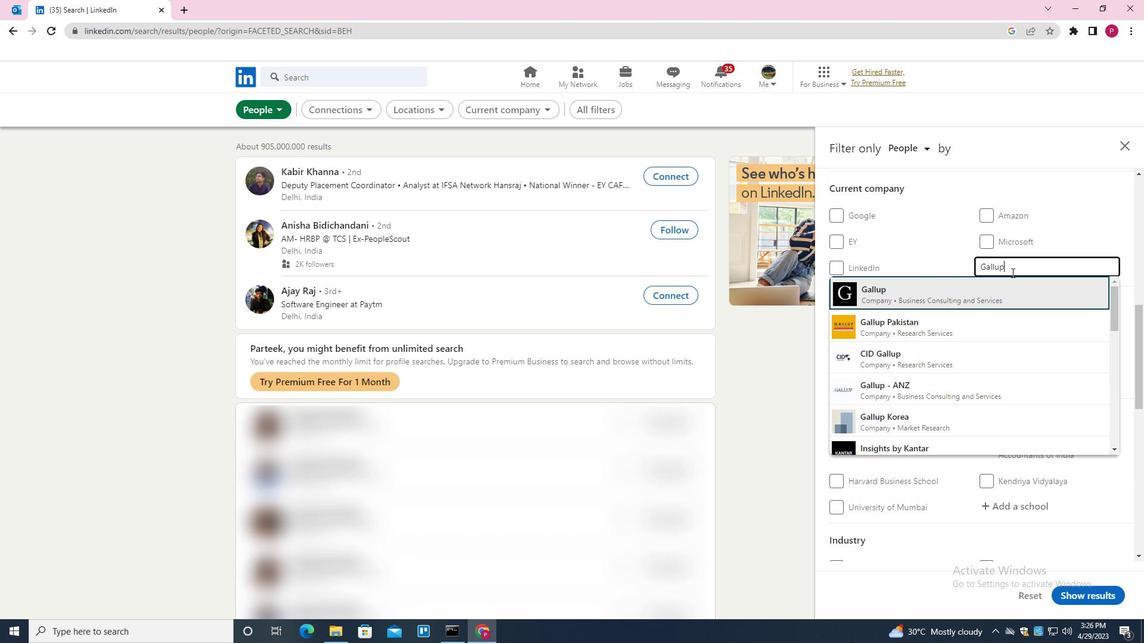 
Action: Mouse moved to (937, 326)
Screenshot: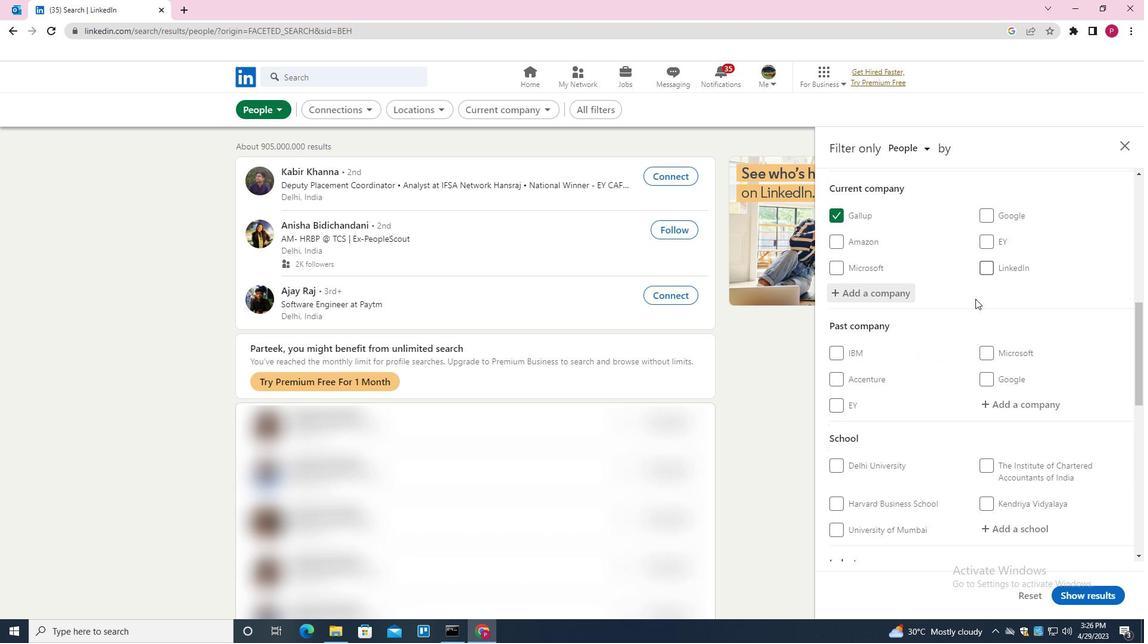 
Action: Mouse scrolled (937, 325) with delta (0, 0)
Screenshot: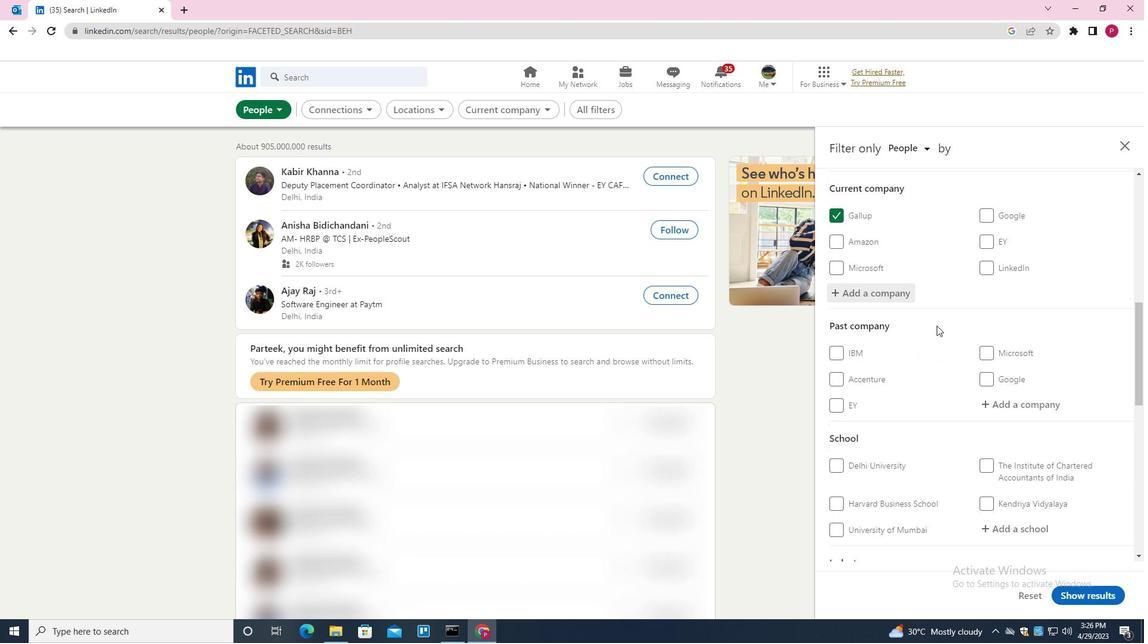 
Action: Mouse scrolled (937, 325) with delta (0, 0)
Screenshot: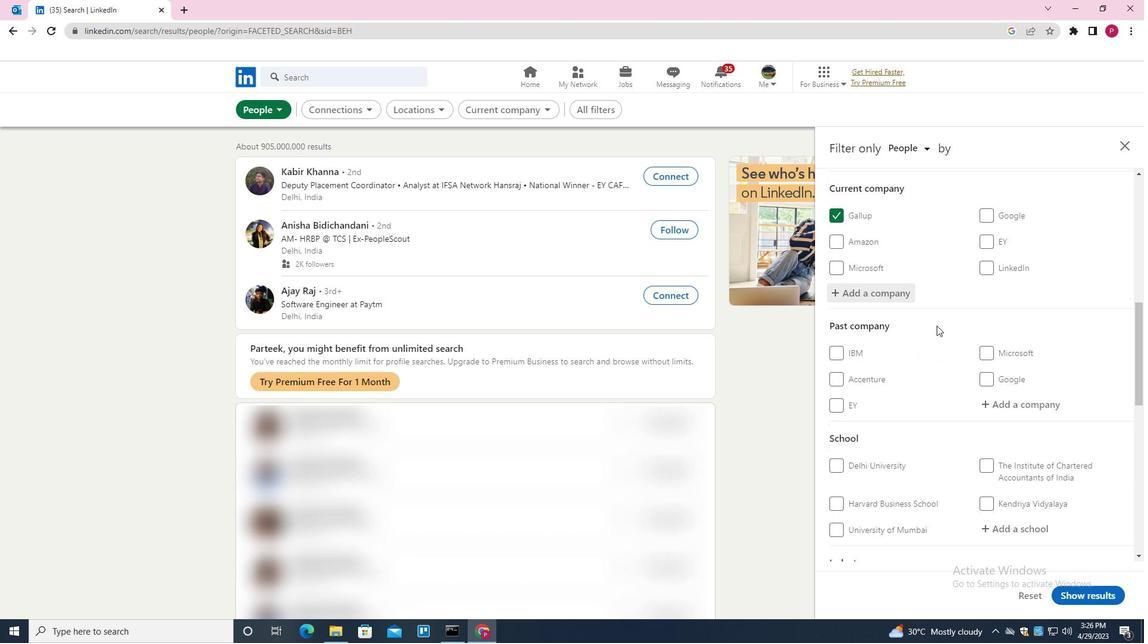 
Action: Mouse scrolled (937, 325) with delta (0, 0)
Screenshot: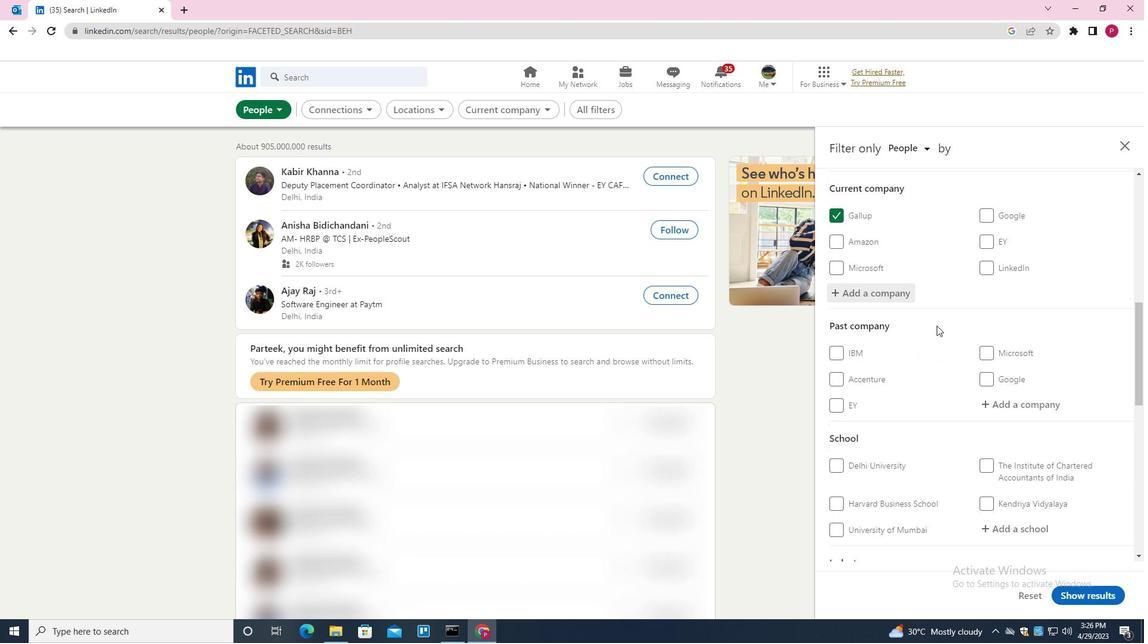 
Action: Mouse moved to (1023, 352)
Screenshot: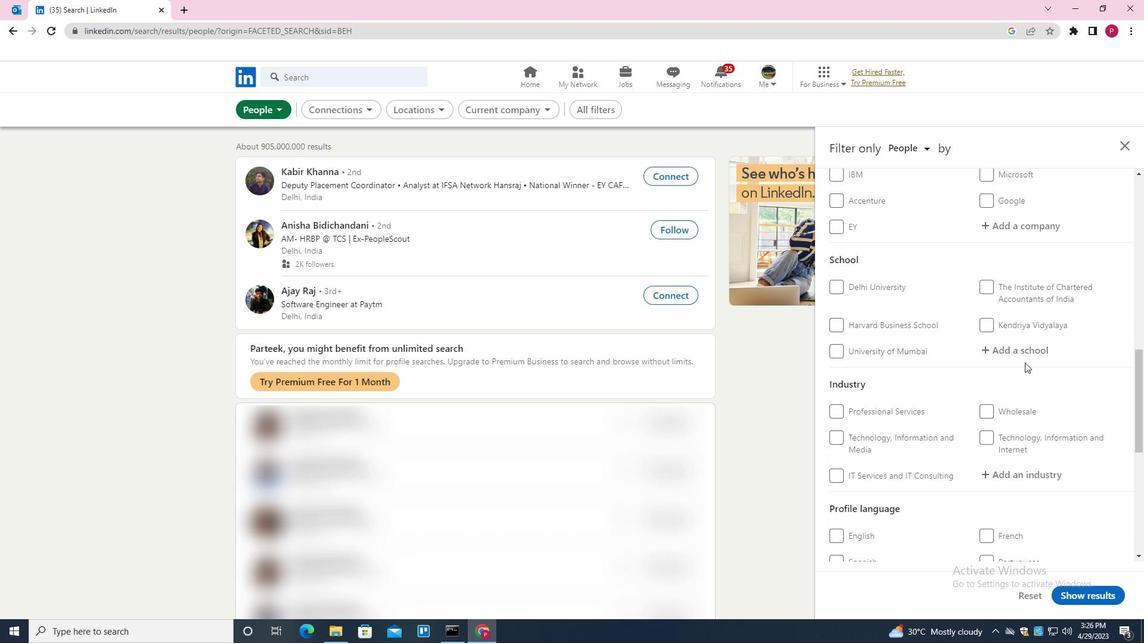 
Action: Mouse pressed left at (1023, 352)
Screenshot: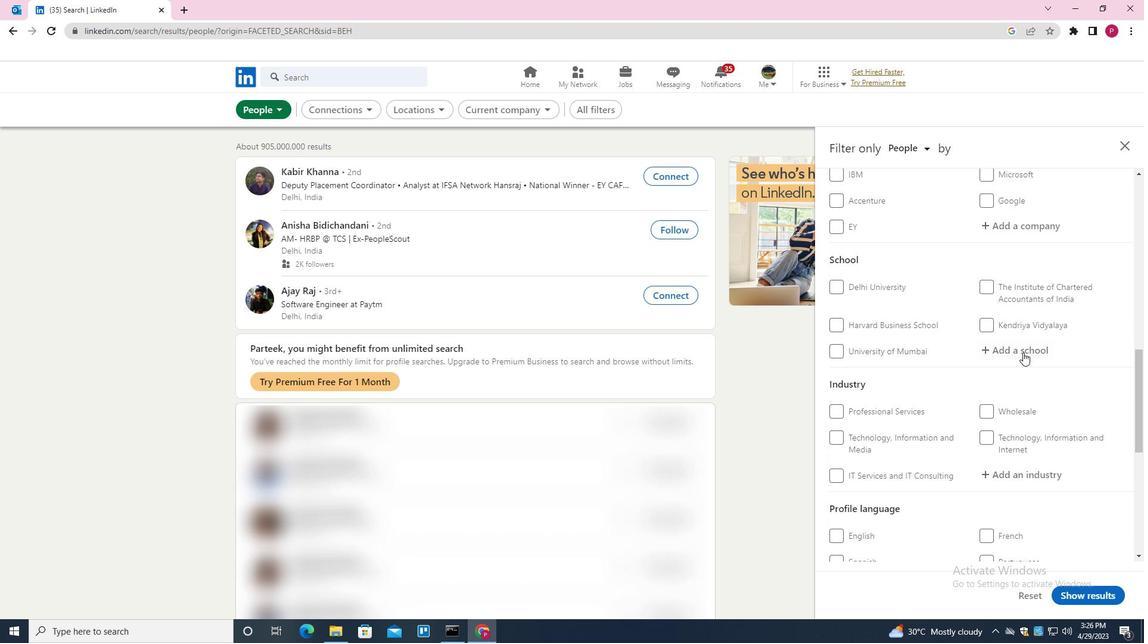 
Action: Key pressed <Key.shift>ST.<Key.space><Key.shift>JOSEPH<Key.down><Key.down><Key.down><Key.down><Key.down><Key.down><Key.down><Key.down><Key.down><Key.down><Key.down><Key.down><Key.shift><Key.shift><Key.shift><Key.shift><Key.shift><Key.shift><Key.shift>INSTITUTE<Key.space>OF<Key.space><Key.backspace><Key.backspace><Key.backspace><Key.backspace><Key.backspace><Key.backspace><Key.backspace><Key.backspace><Key.backspace><Key.backspace><Key.backspace><Key.backspace><Key.space><Key.backspace><Key.backspace><Key.space><Key.shift>INSTITUTE<Key.space><Key.down><Key.down><Key.down><Key.down><Key.enter>
Screenshot: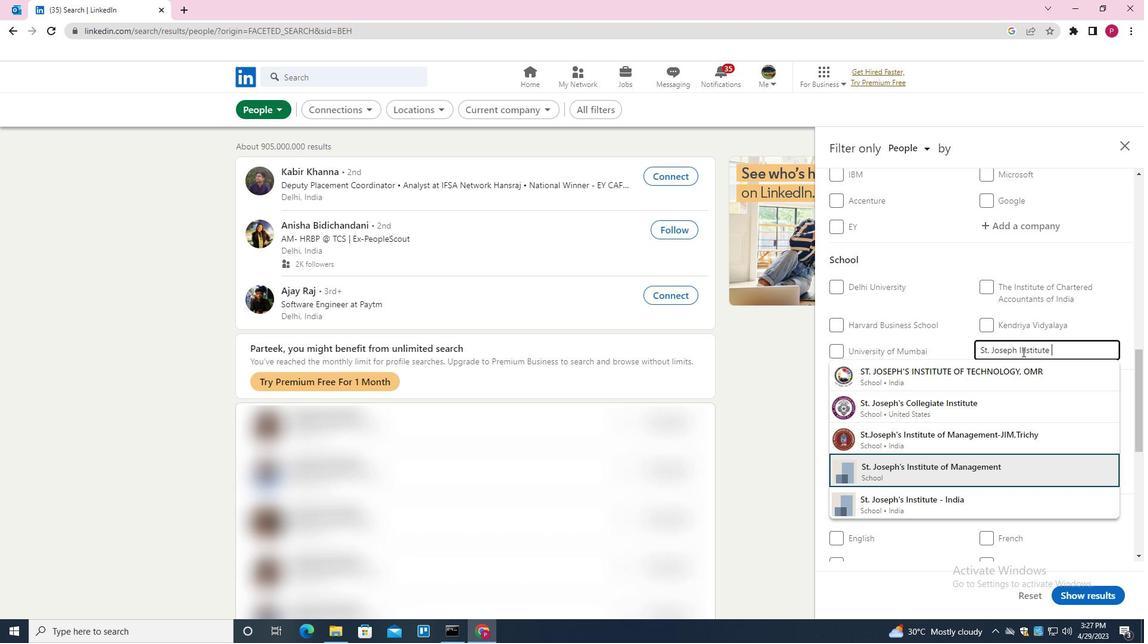 
Action: Mouse moved to (1021, 352)
Screenshot: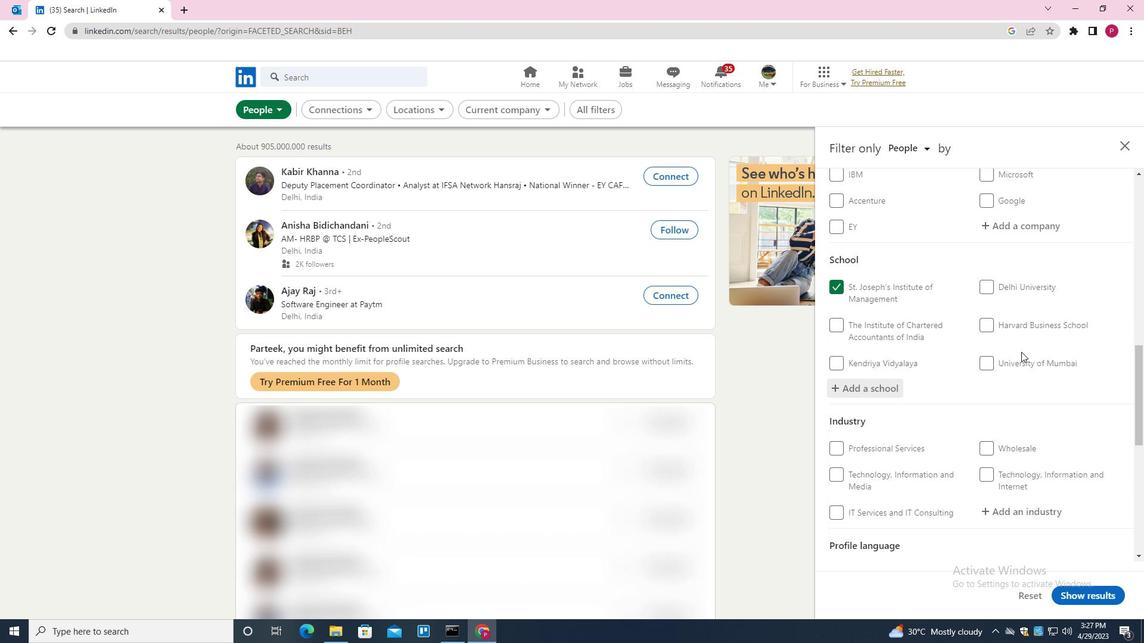 
Action: Mouse scrolled (1021, 351) with delta (0, 0)
Screenshot: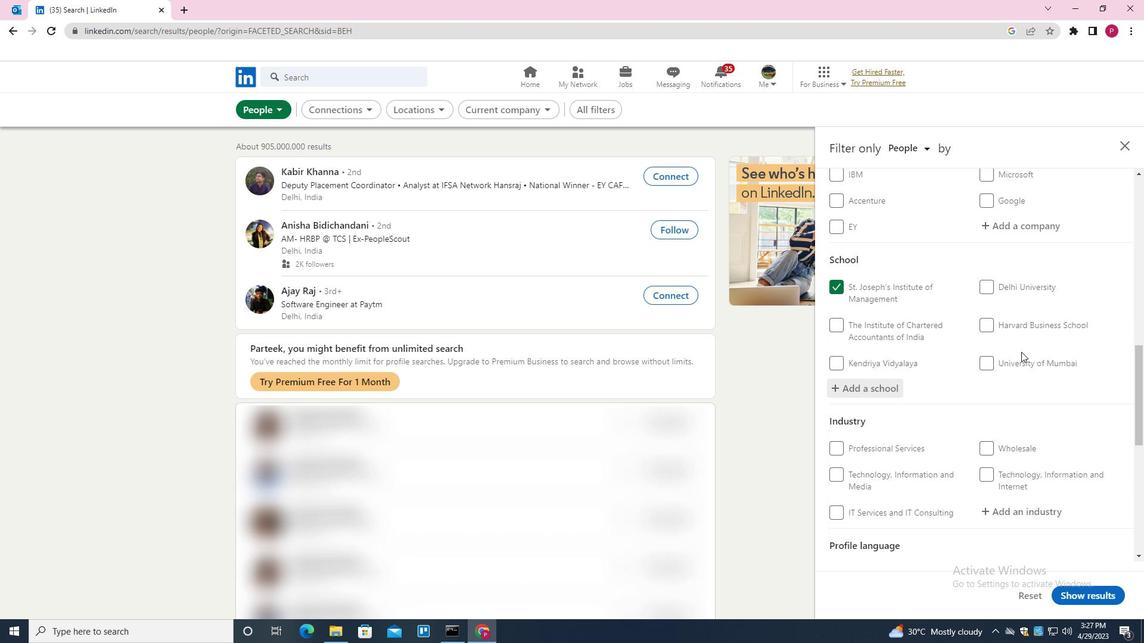 
Action: Mouse moved to (1020, 352)
Screenshot: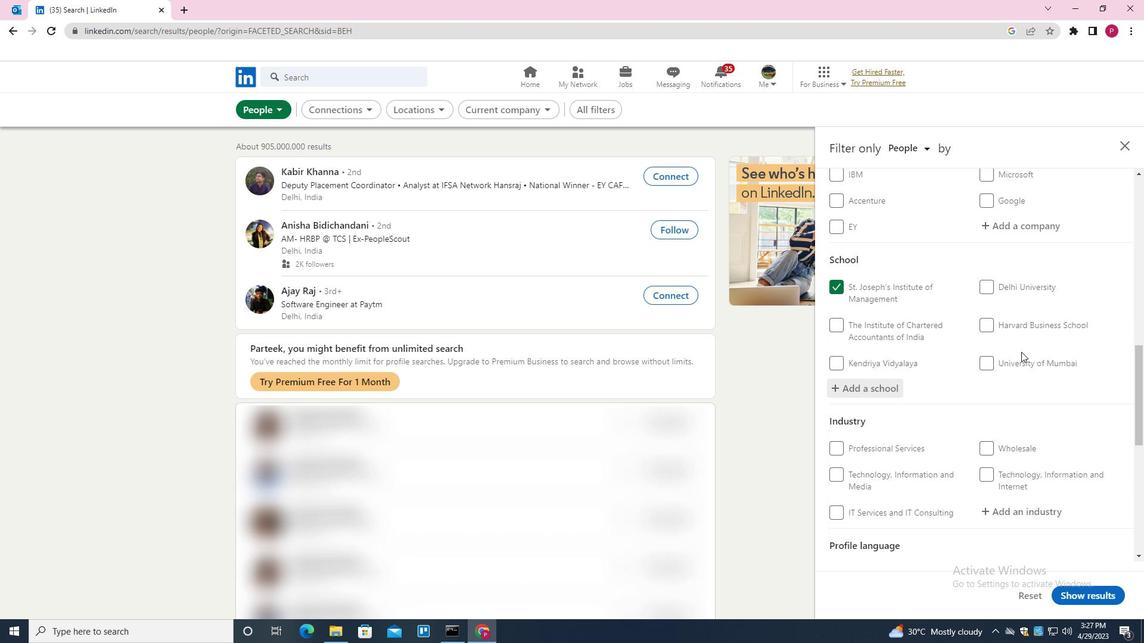 
Action: Mouse scrolled (1020, 351) with delta (0, 0)
Screenshot: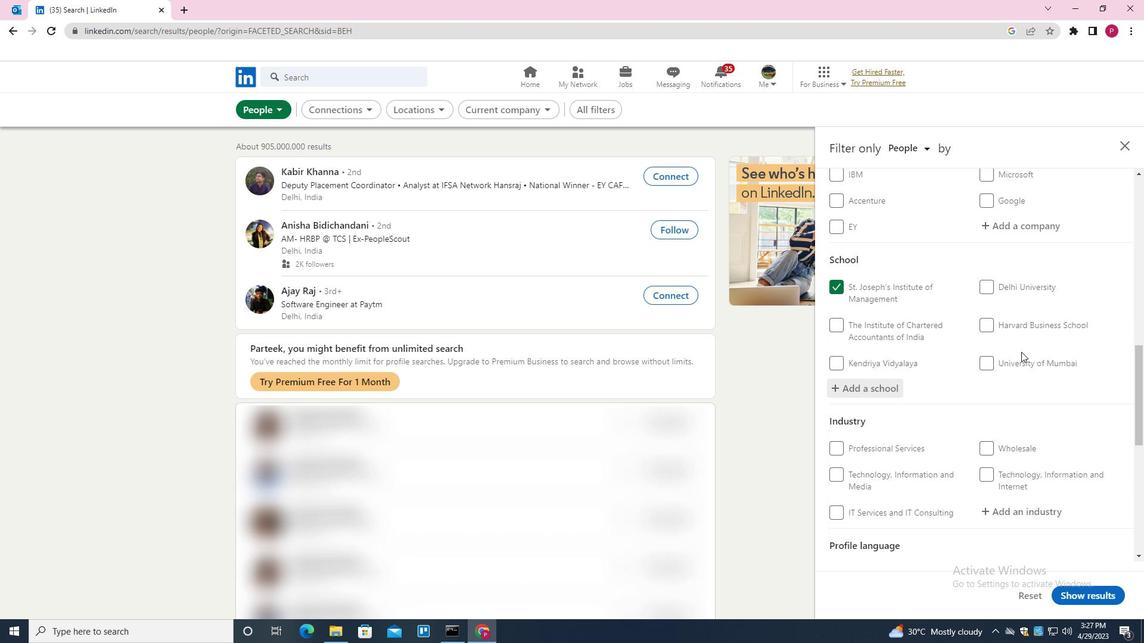 
Action: Mouse scrolled (1020, 351) with delta (0, 0)
Screenshot: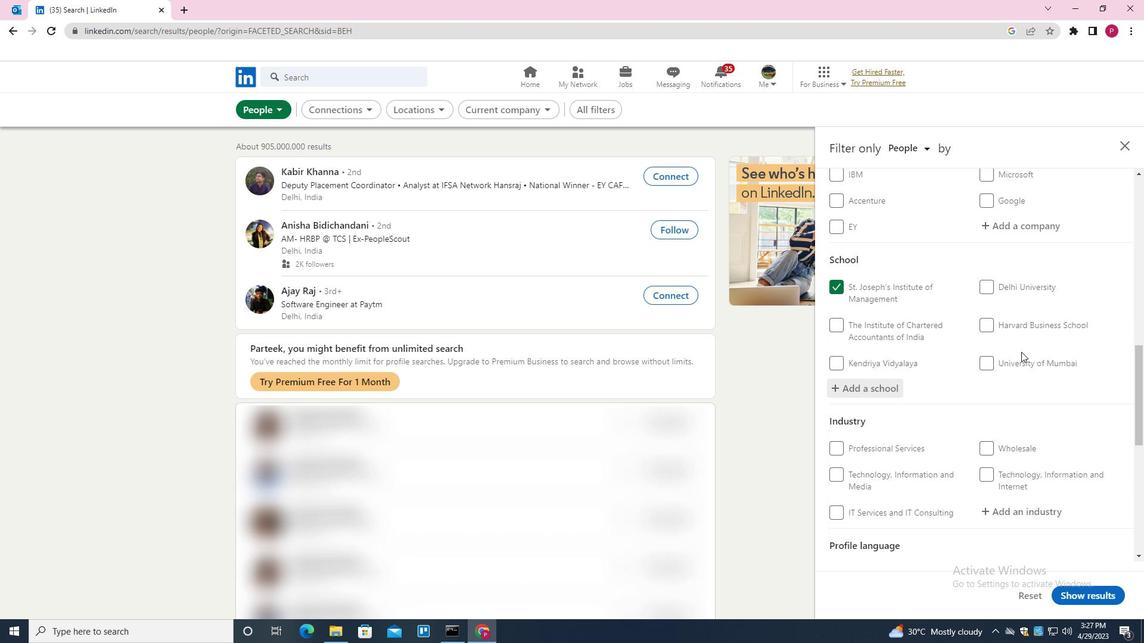 
Action: Mouse moved to (1038, 338)
Screenshot: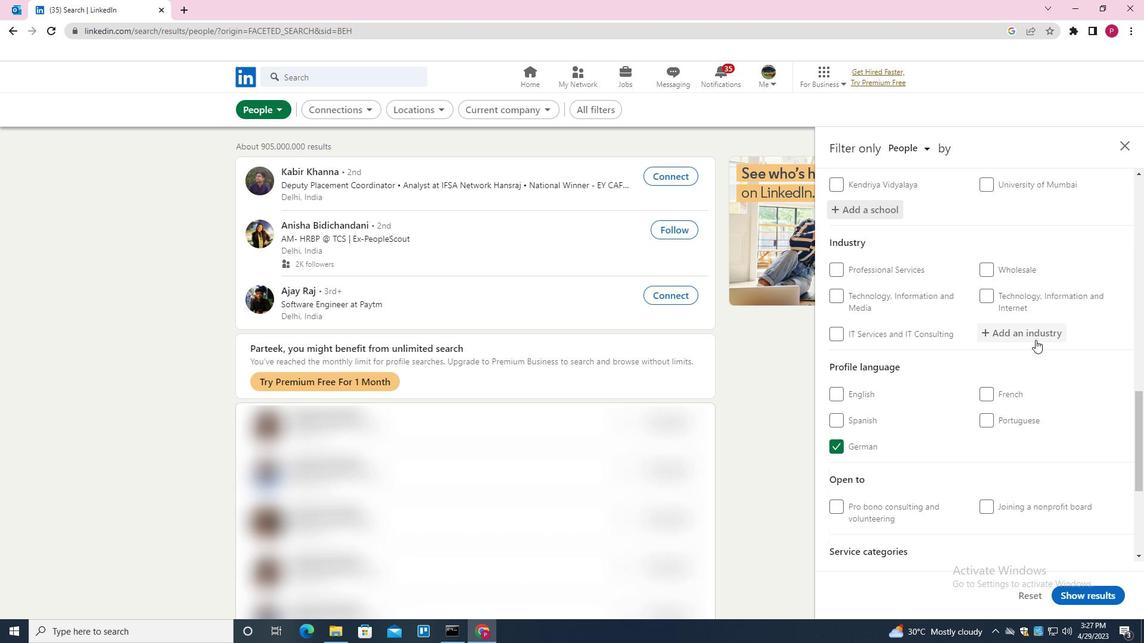 
Action: Mouse pressed left at (1038, 338)
Screenshot: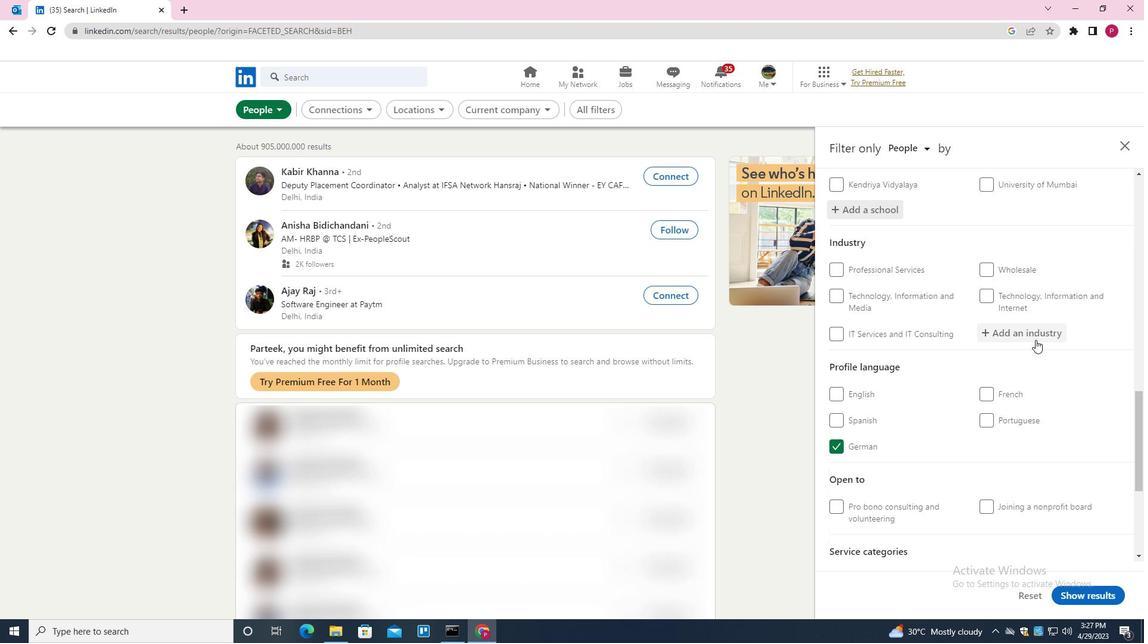 
Action: Key pressed <Key.shift><Key.shift><Key.shift><Key.shift>DATA<Key.down><Key.down><Key.down><Key.down><Key.enter>
Screenshot: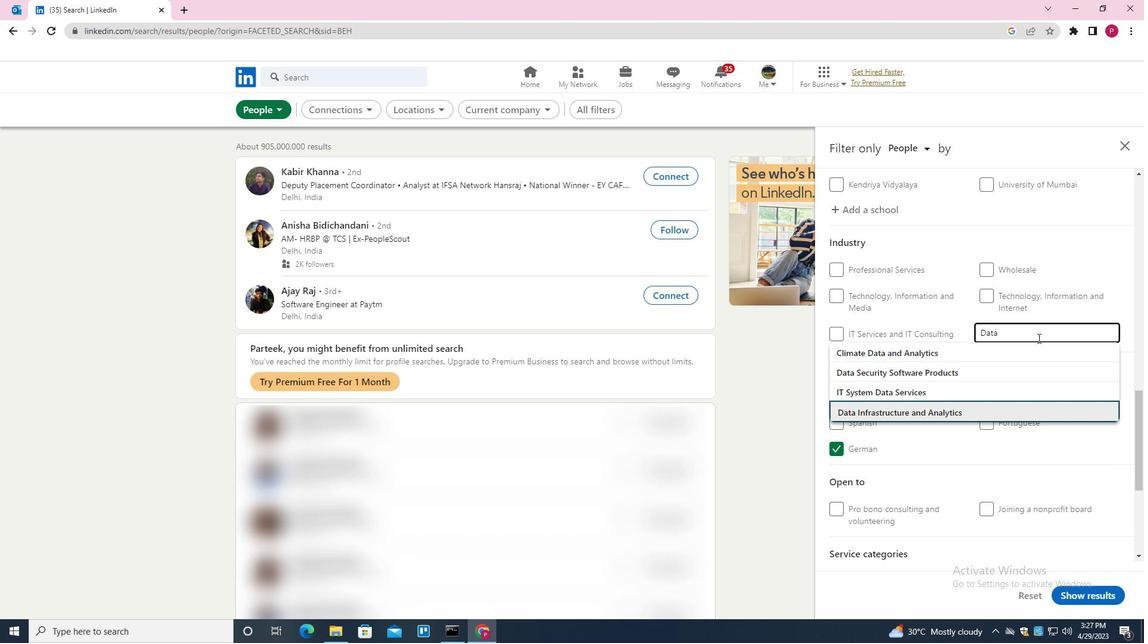
Action: Mouse moved to (1015, 353)
Screenshot: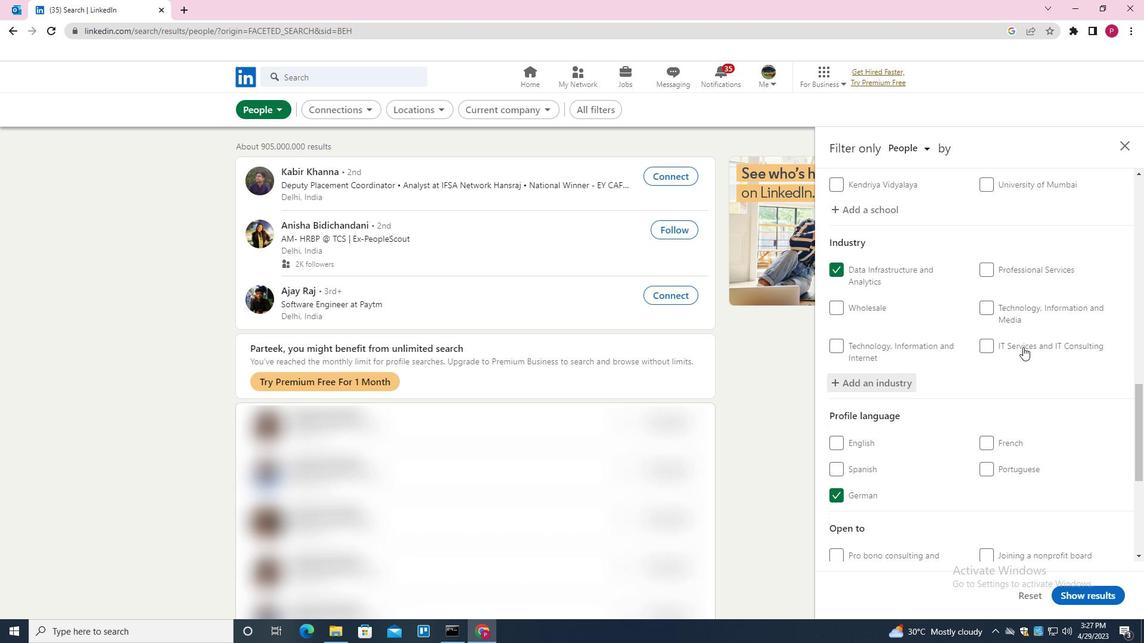 
Action: Mouse scrolled (1015, 352) with delta (0, 0)
Screenshot: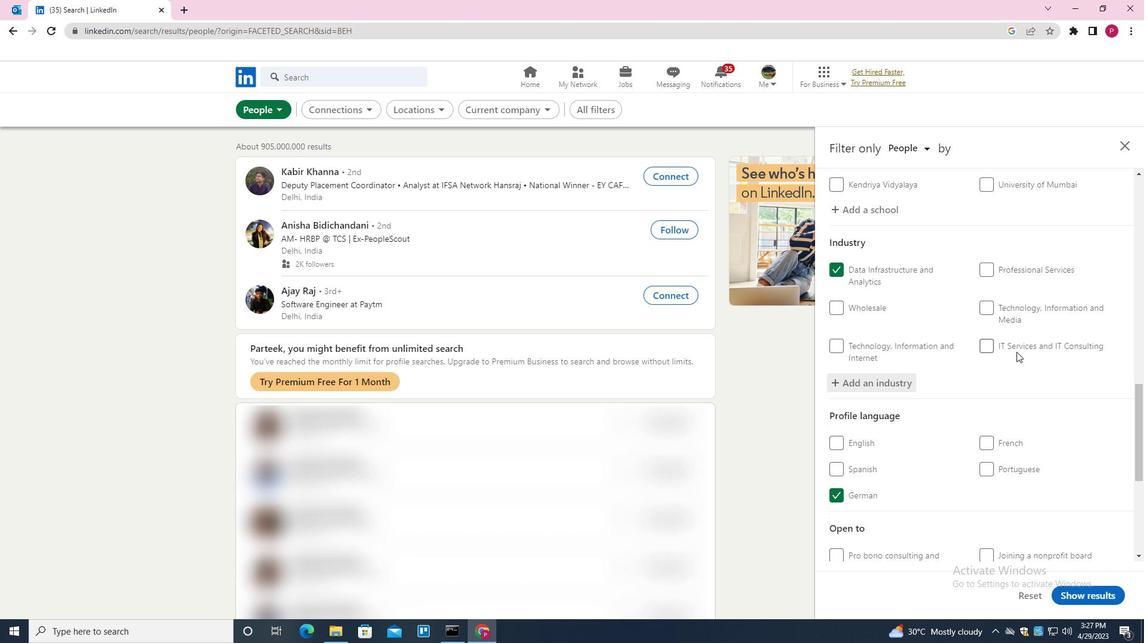 
Action: Mouse scrolled (1015, 352) with delta (0, 0)
Screenshot: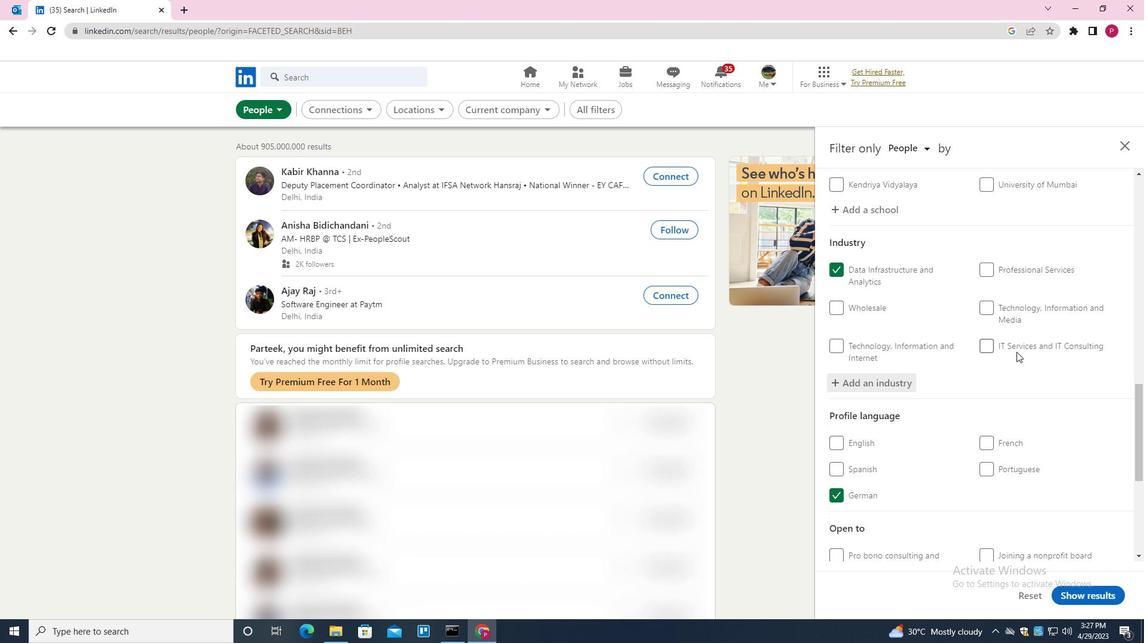 
Action: Mouse scrolled (1015, 352) with delta (0, 0)
Screenshot: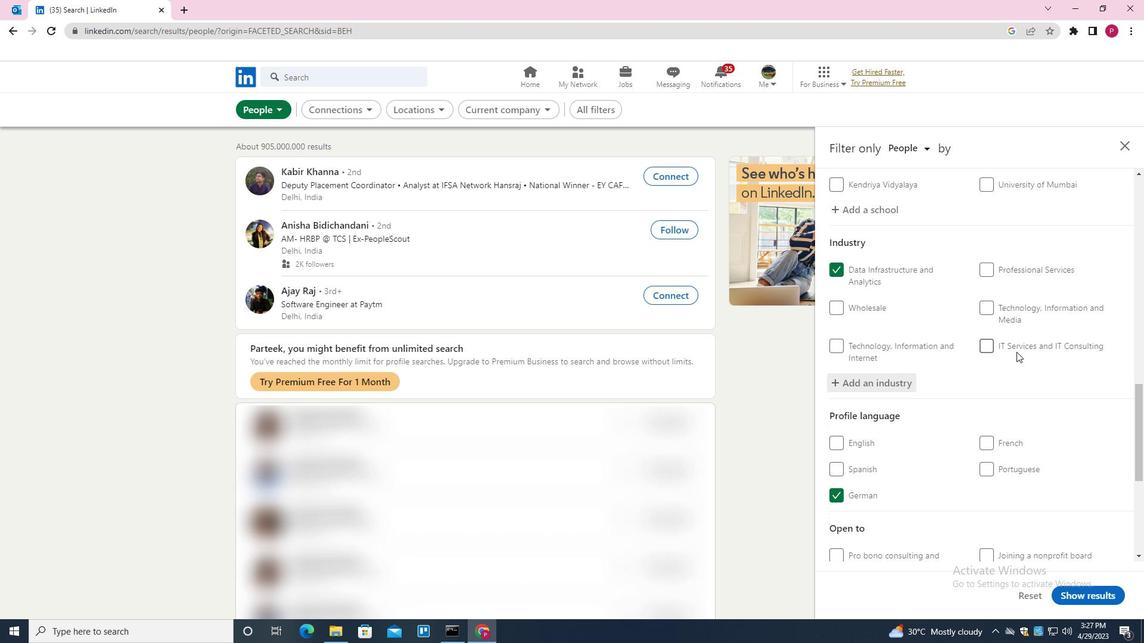 
Action: Mouse scrolled (1015, 352) with delta (0, 0)
Screenshot: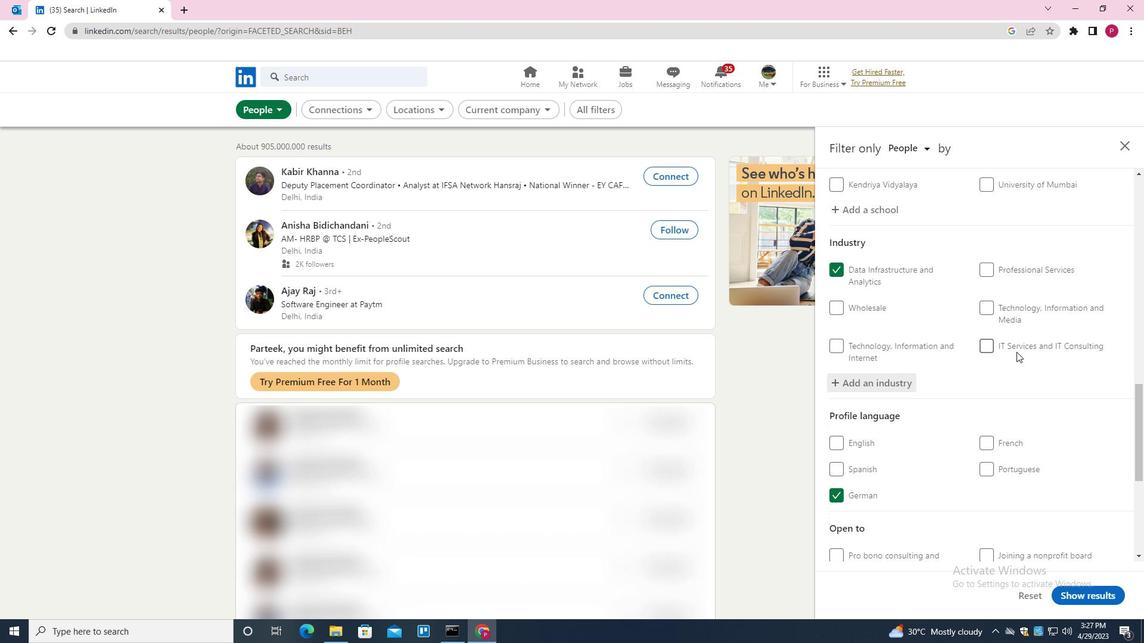 
Action: Mouse scrolled (1015, 352) with delta (0, 0)
Screenshot: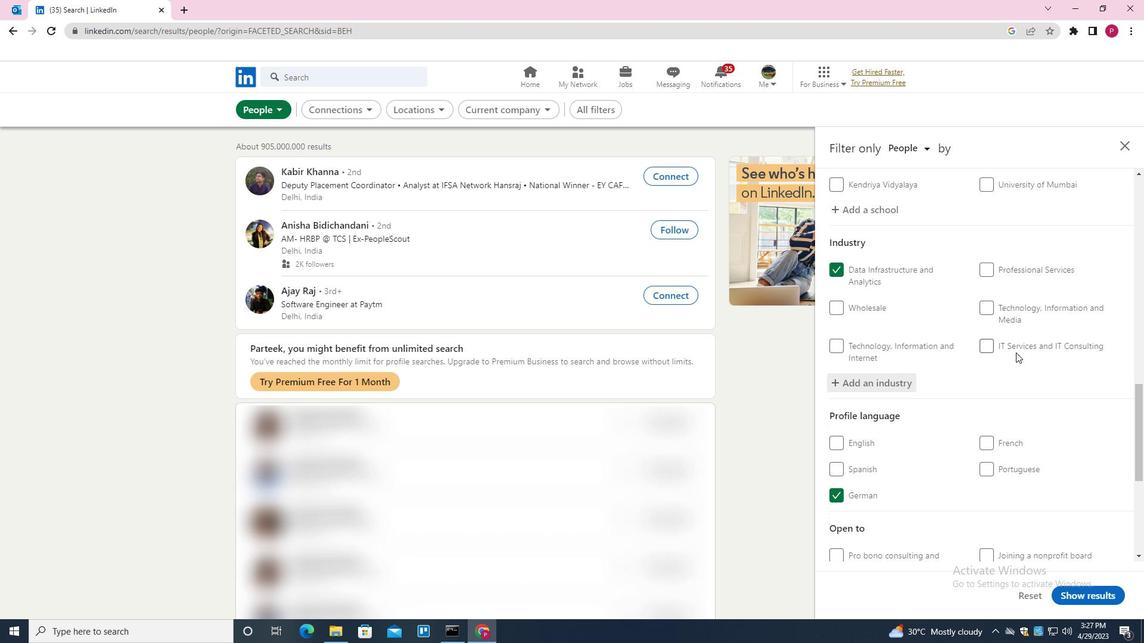 
Action: Mouse moved to (1016, 400)
Screenshot: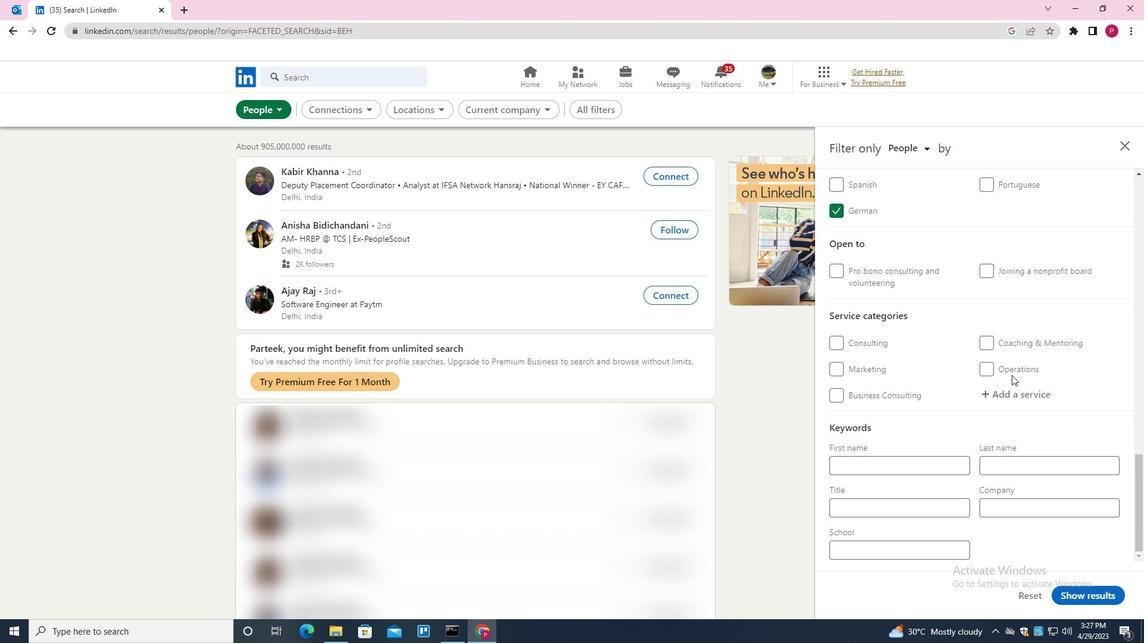 
Action: Mouse pressed left at (1016, 400)
Screenshot: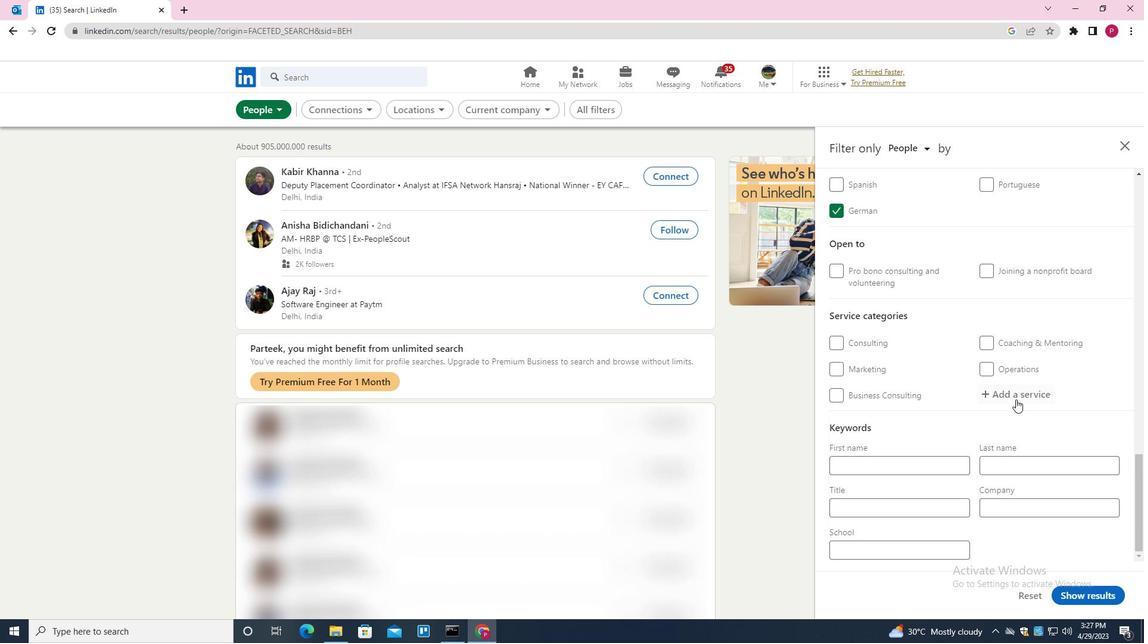 
Action: Mouse moved to (1144, 88)
Screenshot: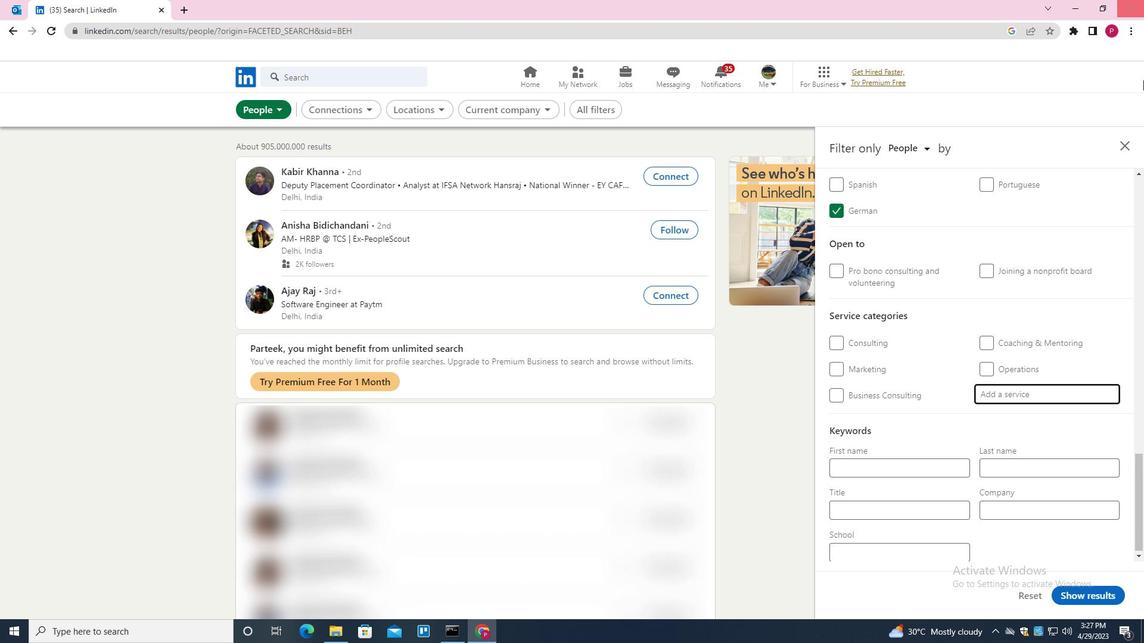 
Action: Key pressed <Key.shift>BARTENDIN<Key.down><Key.enter>
Screenshot: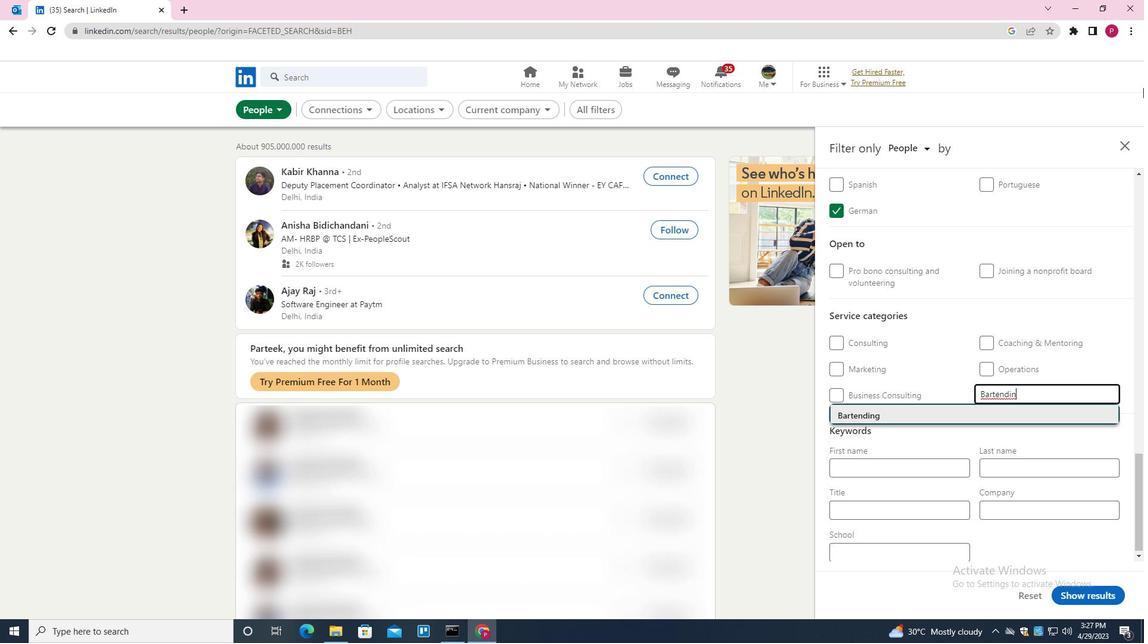 
Action: Mouse moved to (1129, 122)
Screenshot: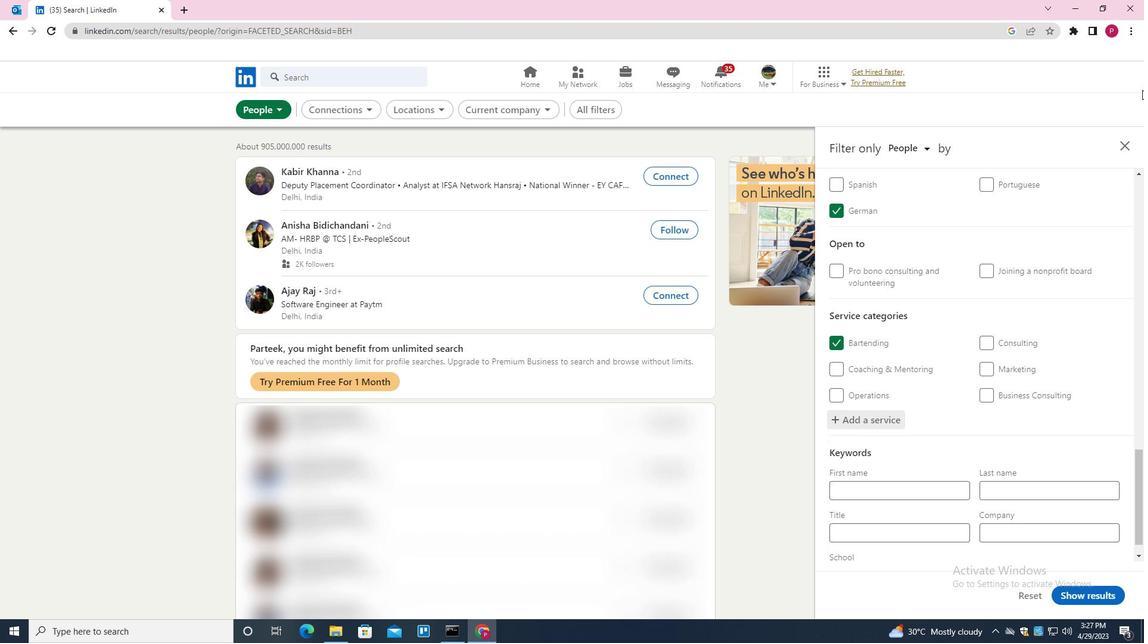 
Action: Mouse scrolled (1129, 121) with delta (0, 0)
Screenshot: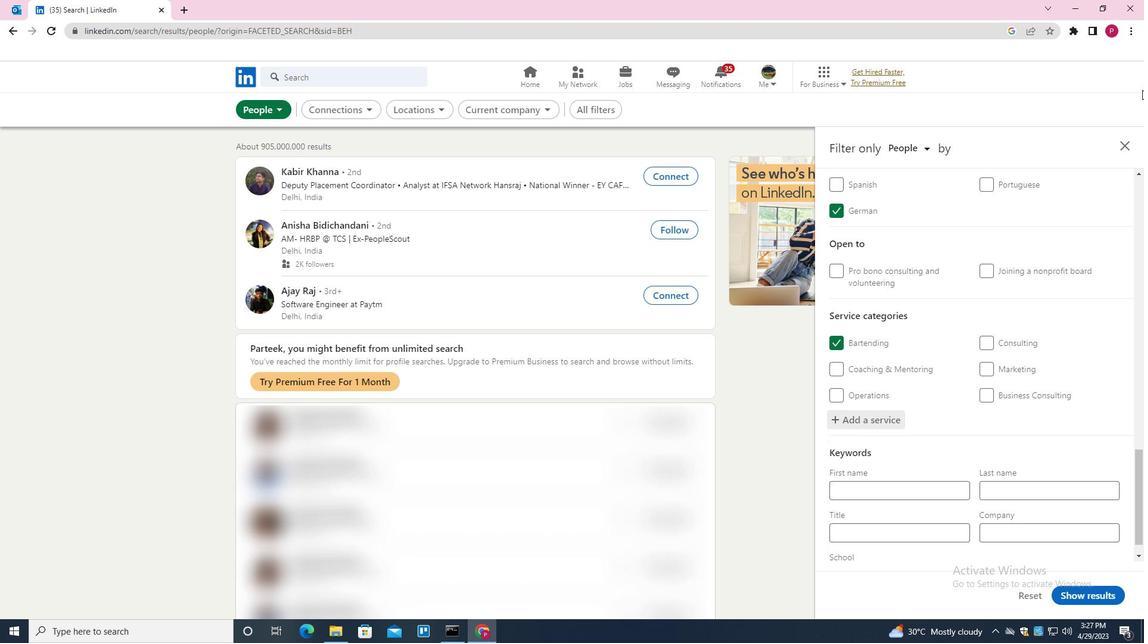 
Action: Mouse moved to (1126, 132)
Screenshot: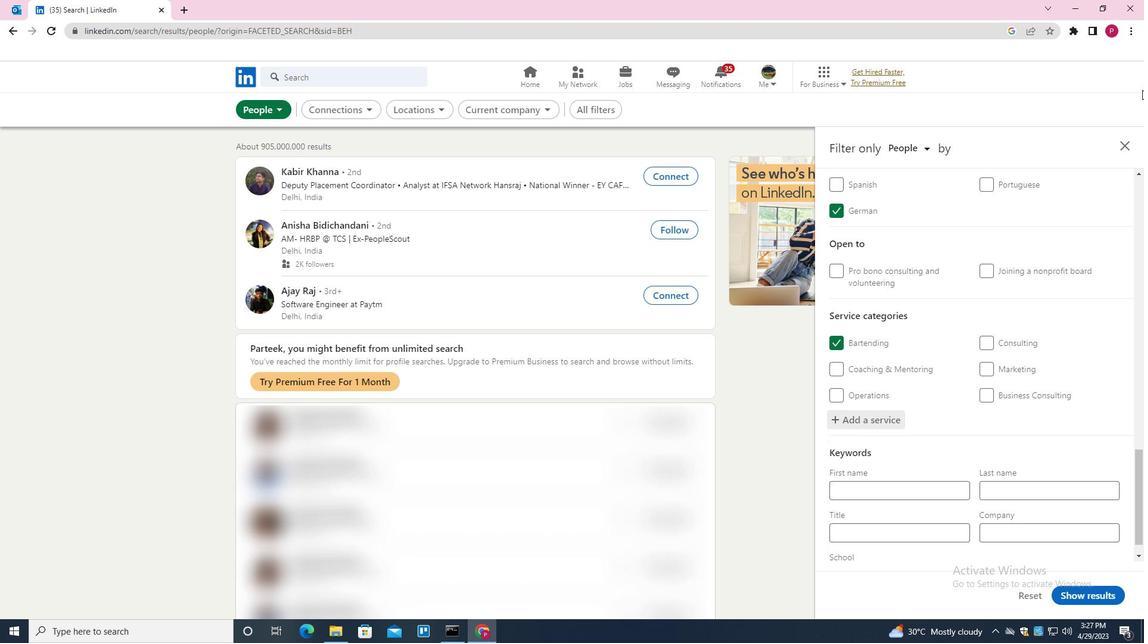 
Action: Mouse scrolled (1126, 131) with delta (0, 0)
Screenshot: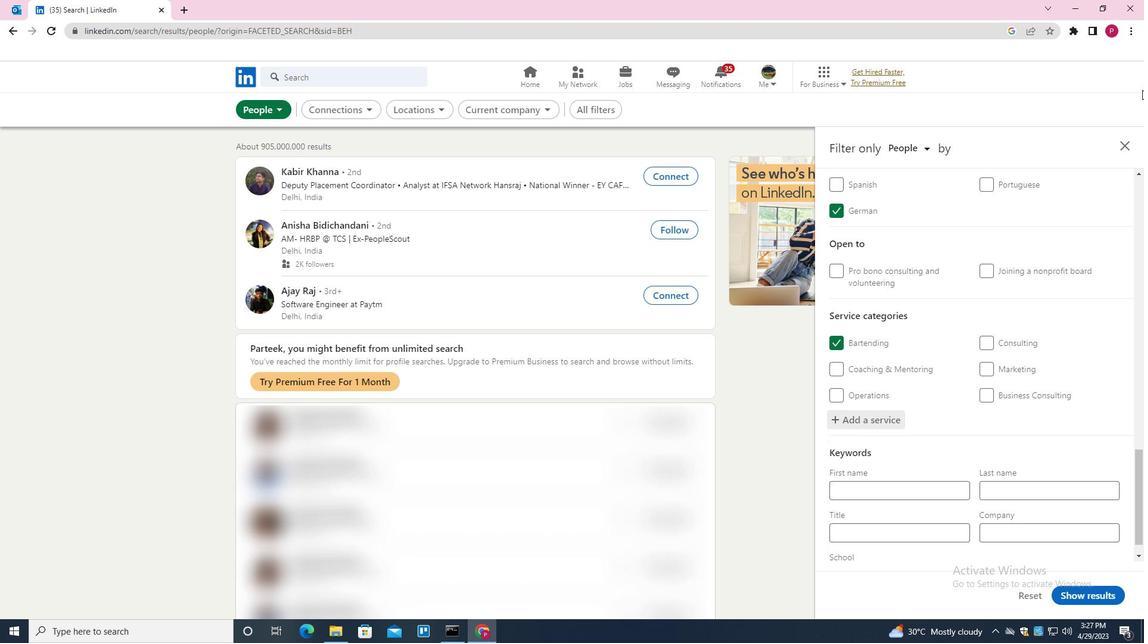 
Action: Mouse moved to (1123, 146)
Screenshot: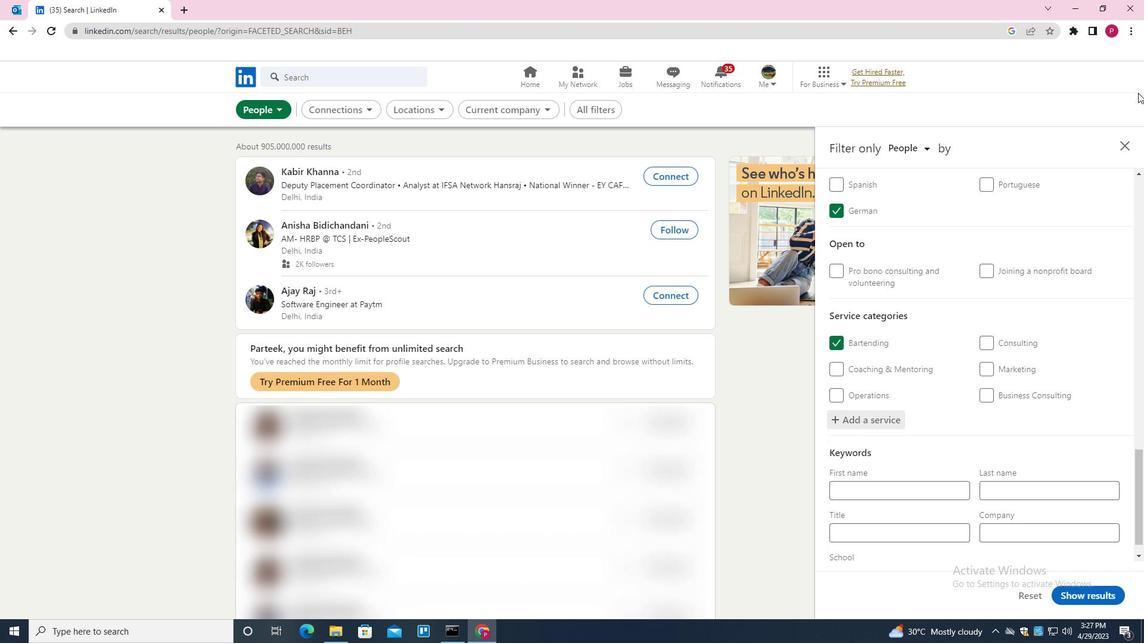 
Action: Mouse scrolled (1123, 146) with delta (0, 0)
Screenshot: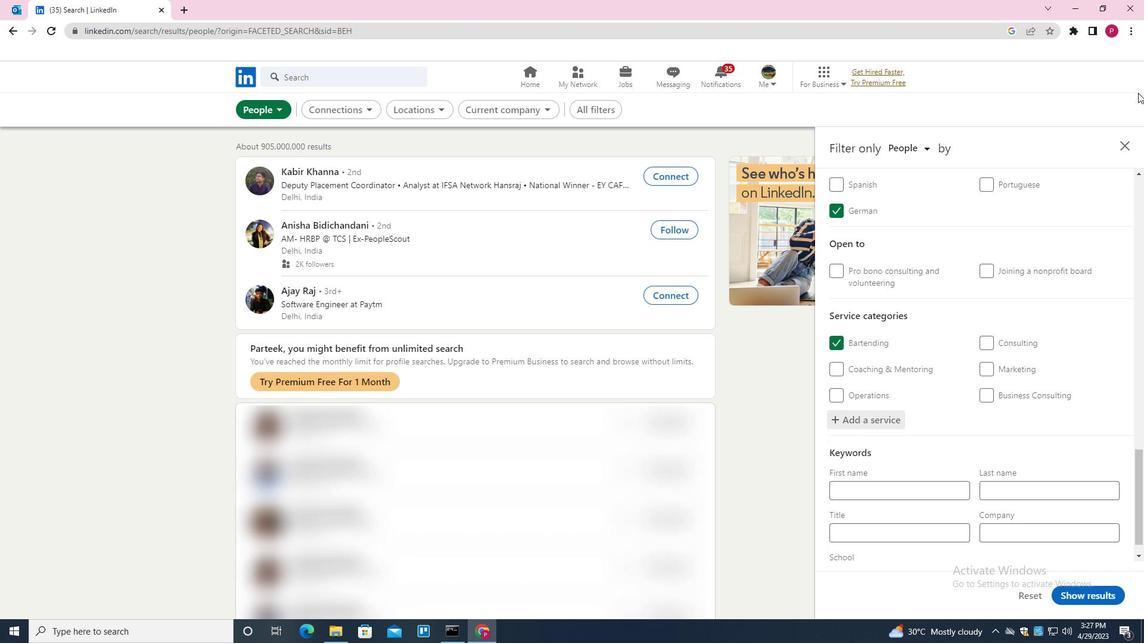 
Action: Mouse moved to (884, 539)
Screenshot: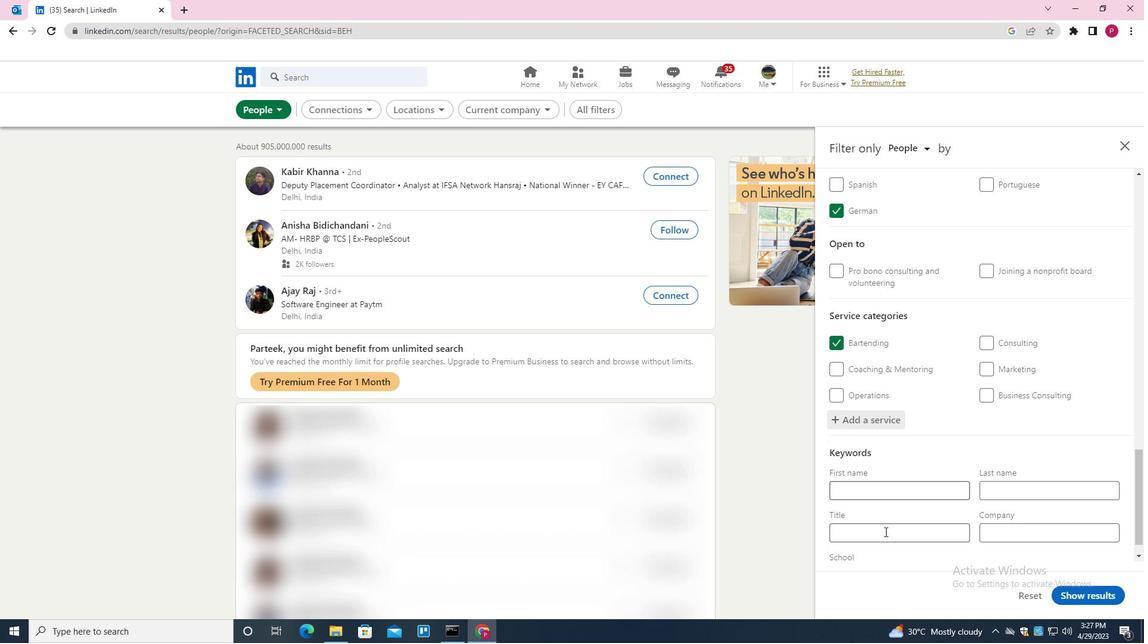 
Action: Mouse pressed left at (884, 539)
Screenshot: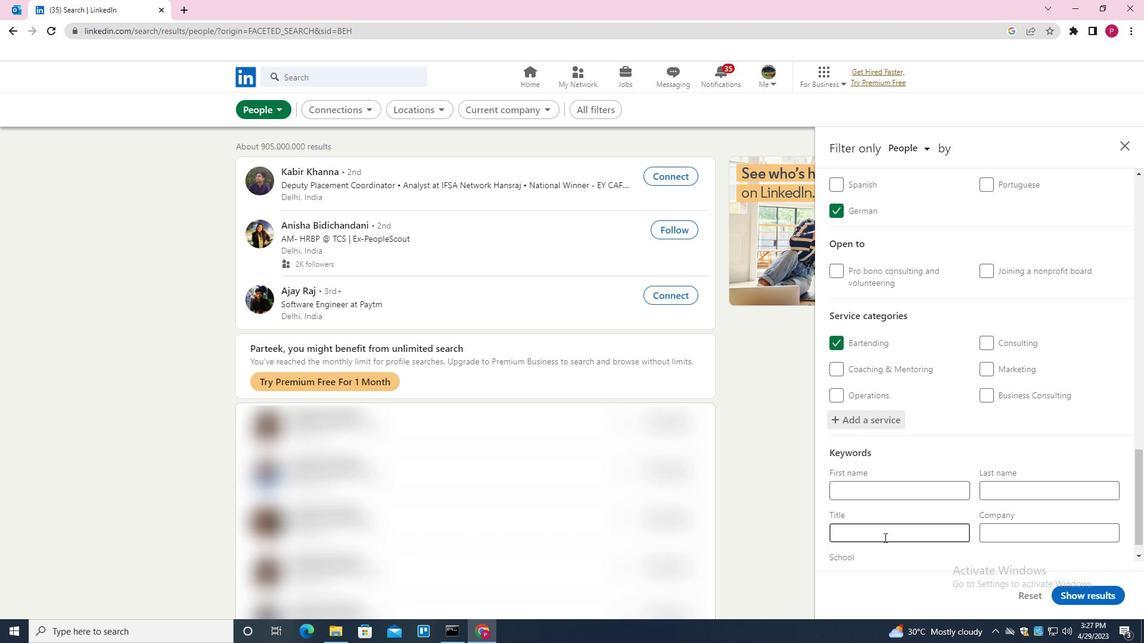
Action: Mouse moved to (956, 411)
Screenshot: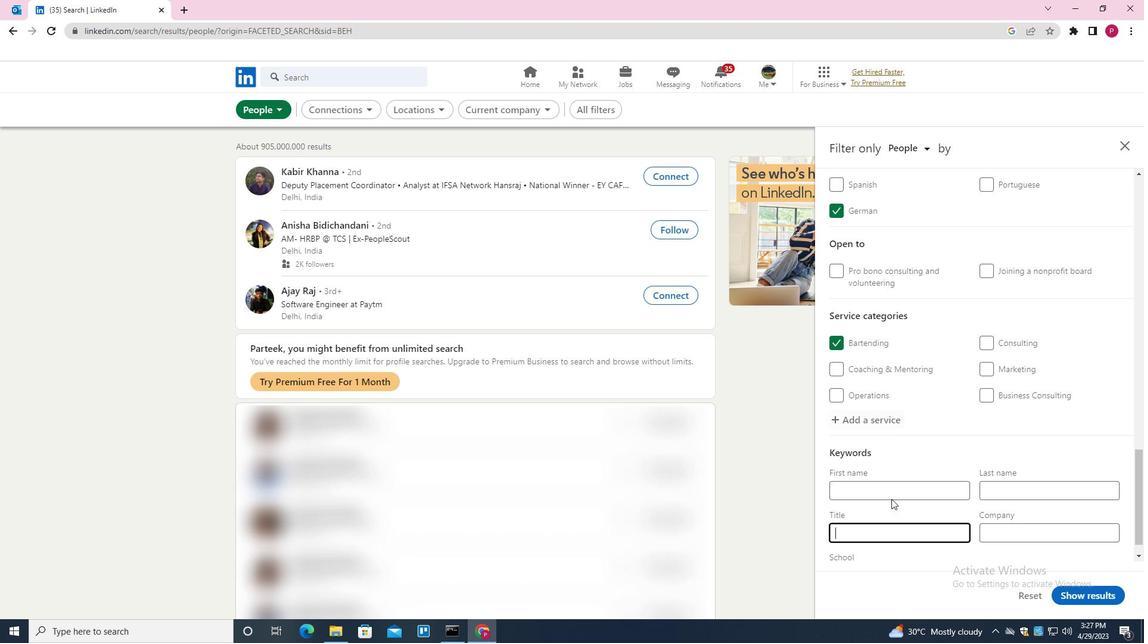 
Action: Mouse scrolled (956, 410) with delta (0, 0)
Screenshot: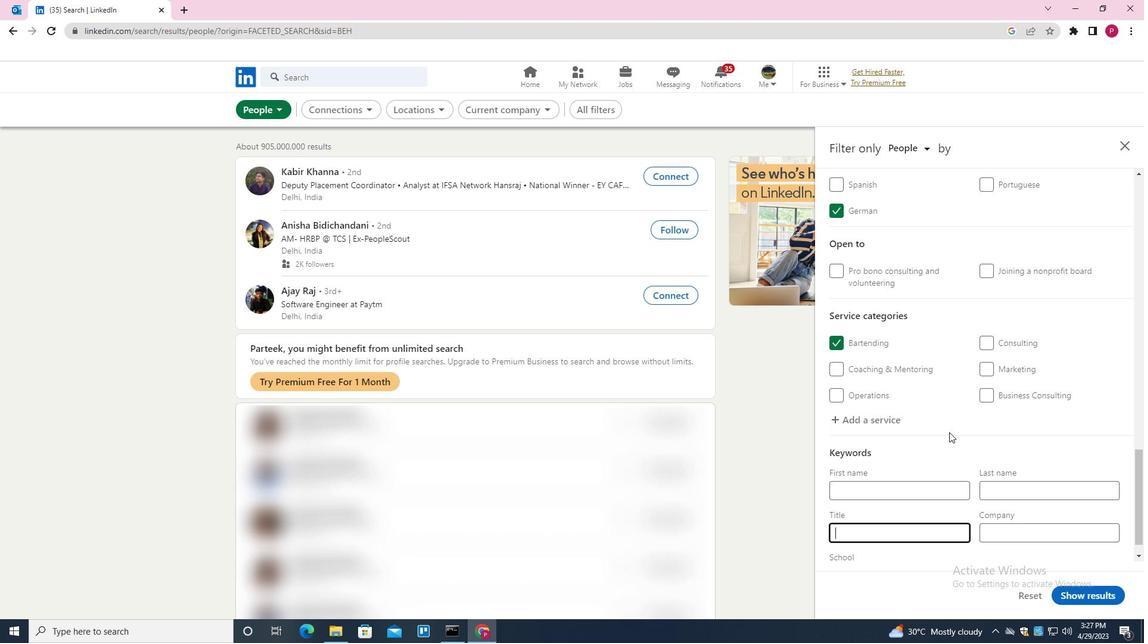
Action: Mouse scrolled (956, 410) with delta (0, 0)
Screenshot: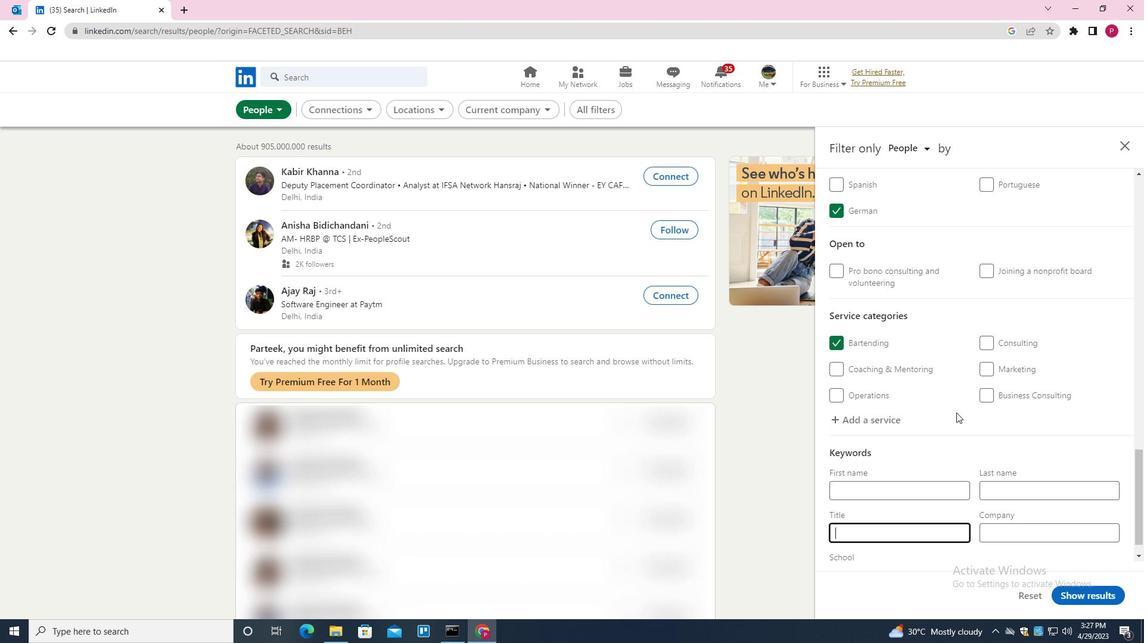 
Action: Mouse scrolled (956, 410) with delta (0, 0)
Screenshot: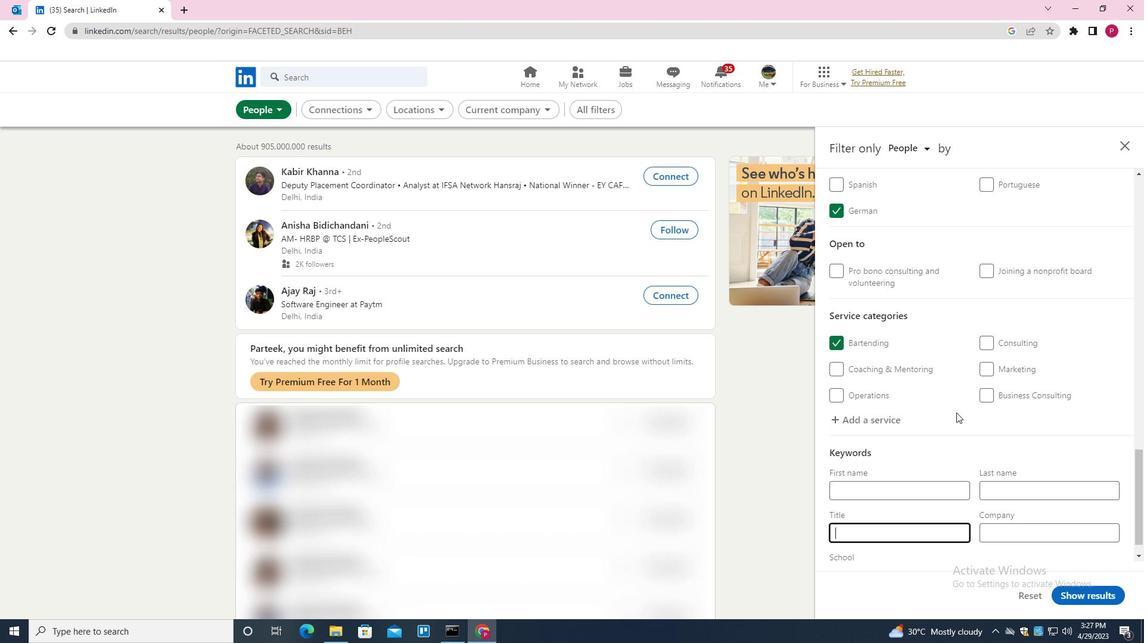 
Action: Mouse scrolled (956, 410) with delta (0, 0)
Screenshot: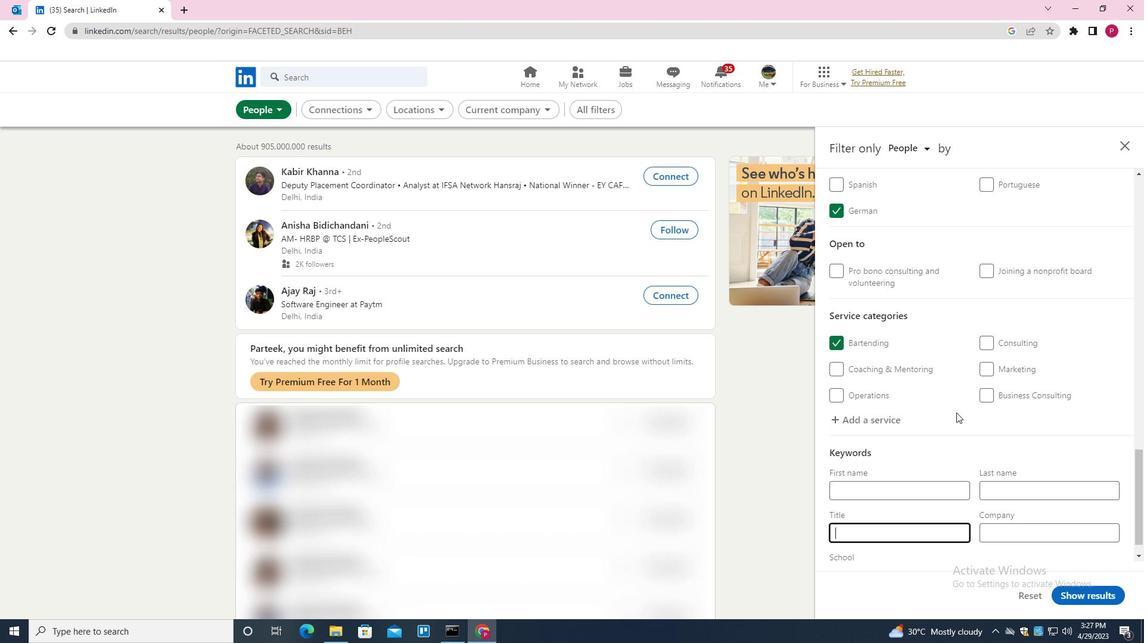 
Action: Mouse scrolled (956, 410) with delta (0, 0)
Screenshot: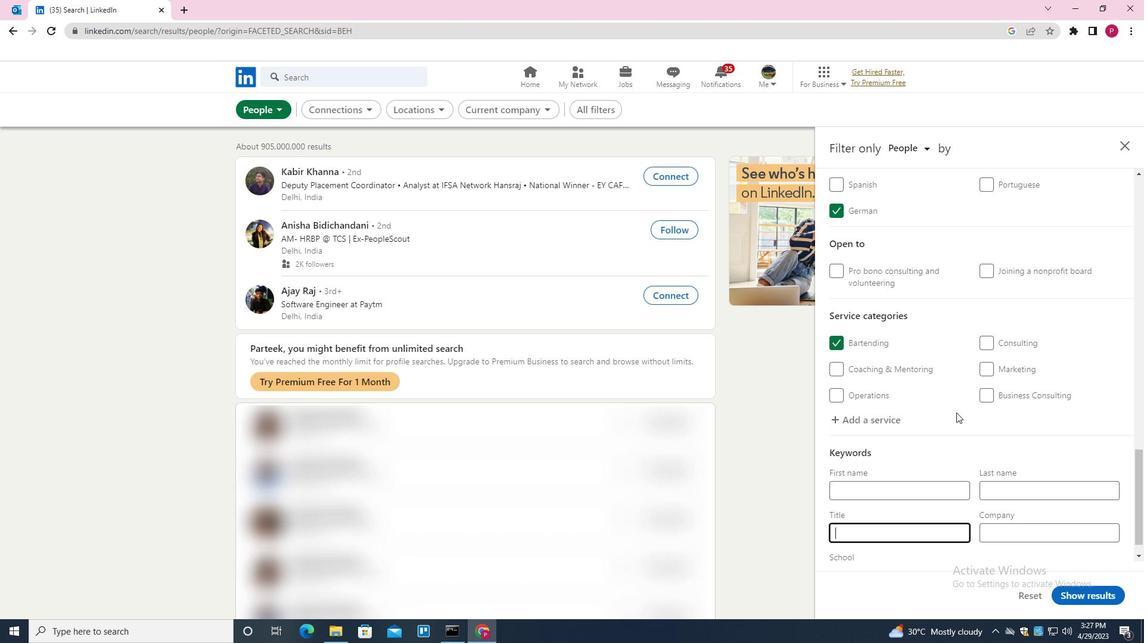 
Action: Key pressed <Key.shift>MARKET<Key.space><Key.shift>RESEARCHER
Screenshot: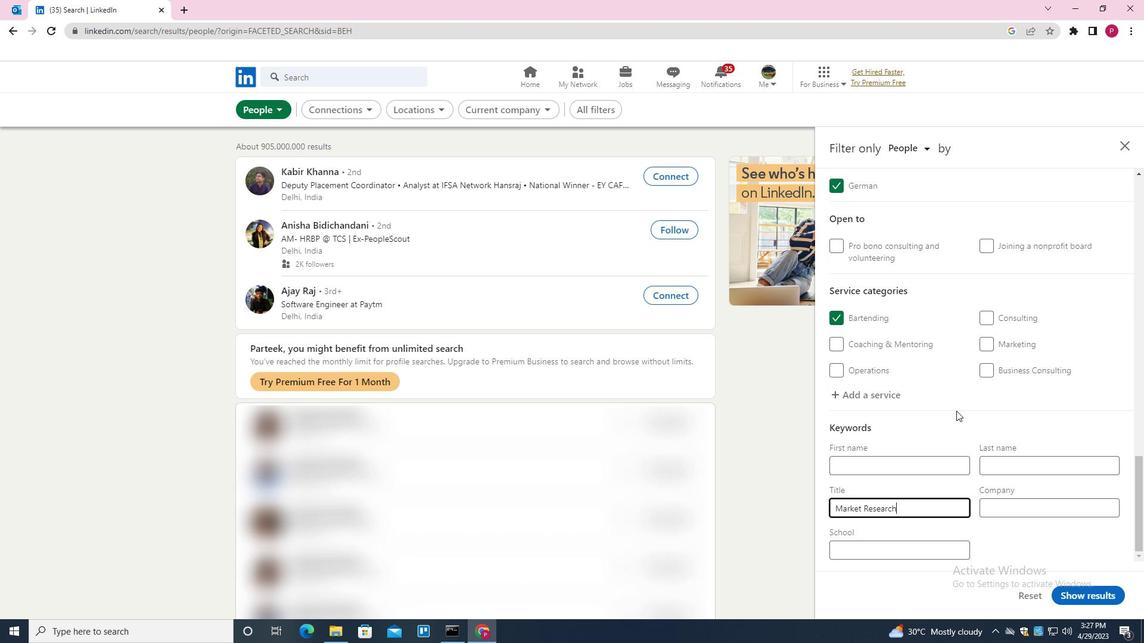 
Action: Mouse moved to (1078, 590)
Screenshot: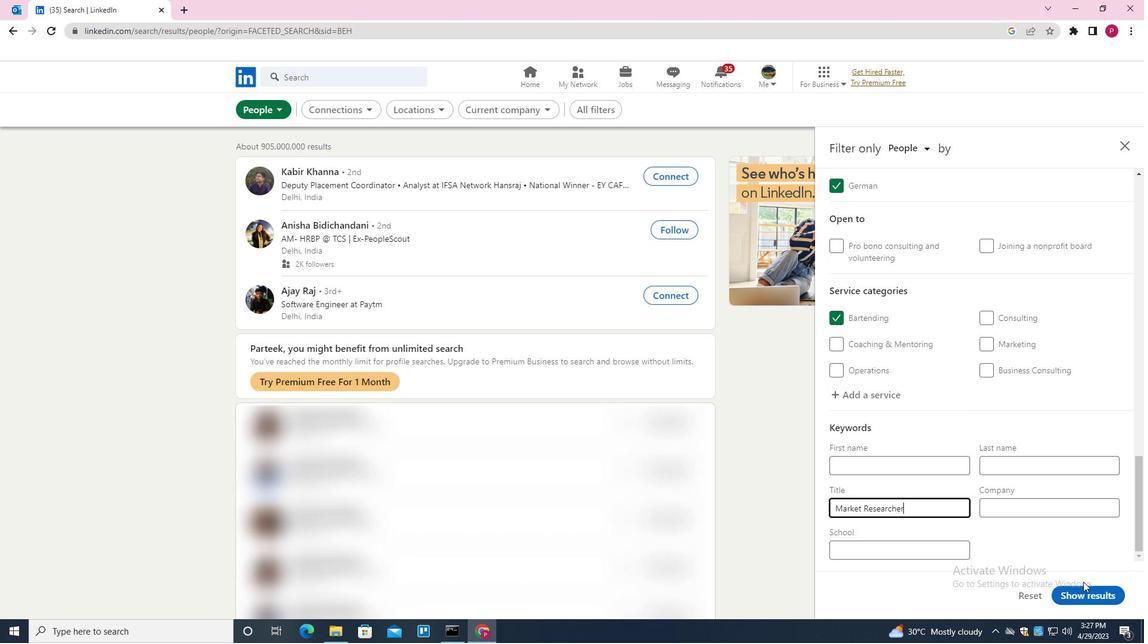 
Action: Mouse pressed left at (1078, 590)
Screenshot: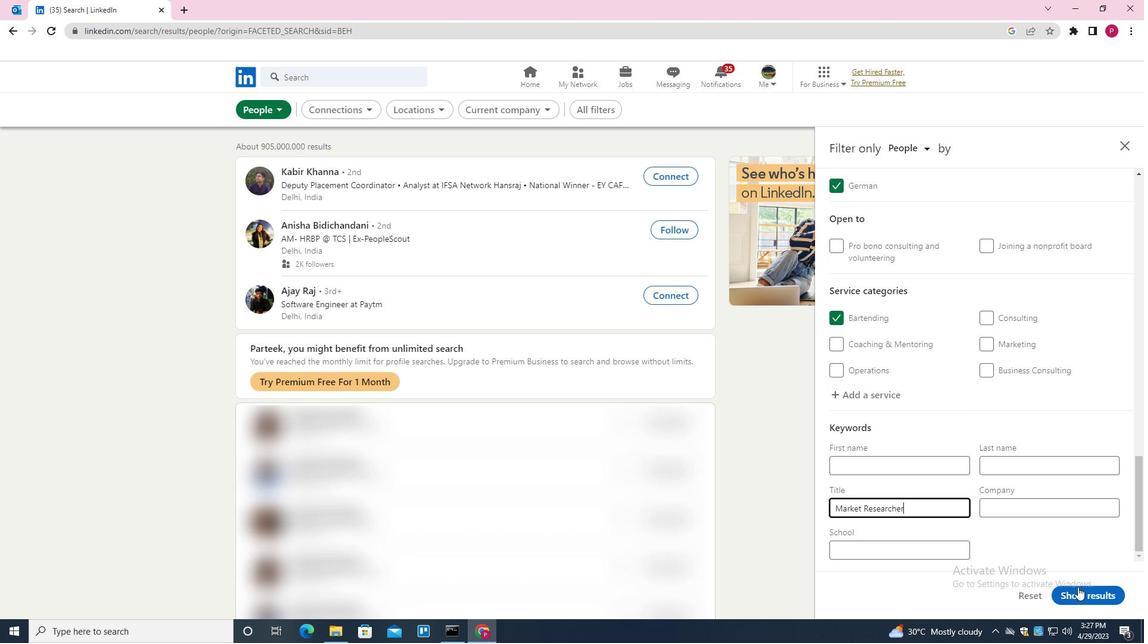 
Action: Mouse moved to (515, 178)
Screenshot: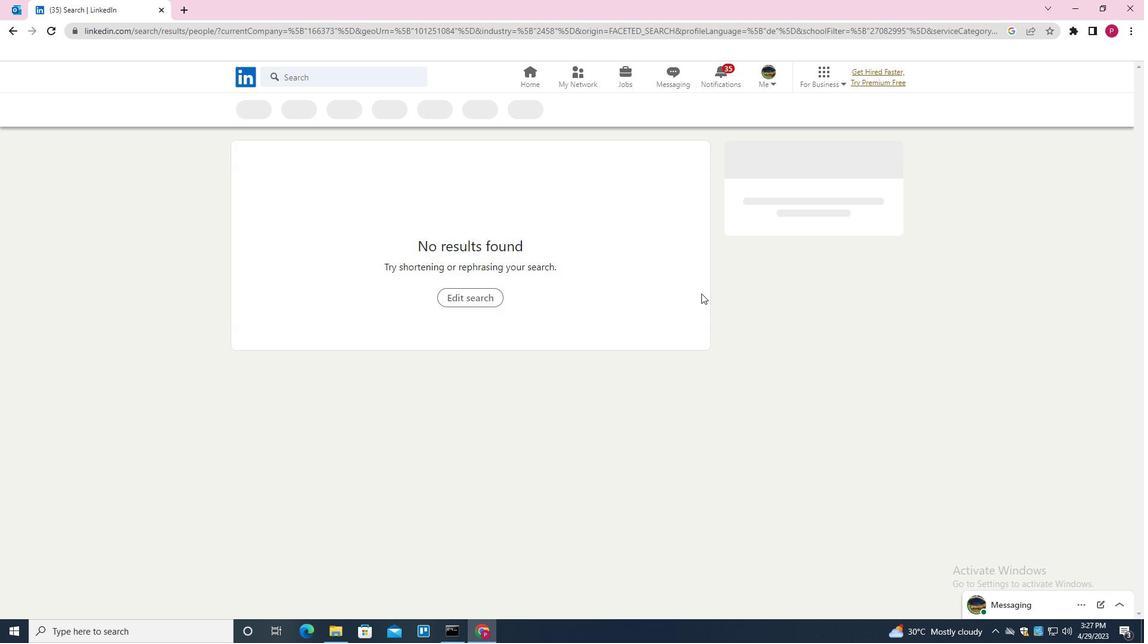 
